 Task: Search for a stay in Nanyang, China from June 1 to June 4 for 1 guest with a price range of ₹6000 to ₹16000.
Action: Mouse moved to (436, 92)
Screenshot: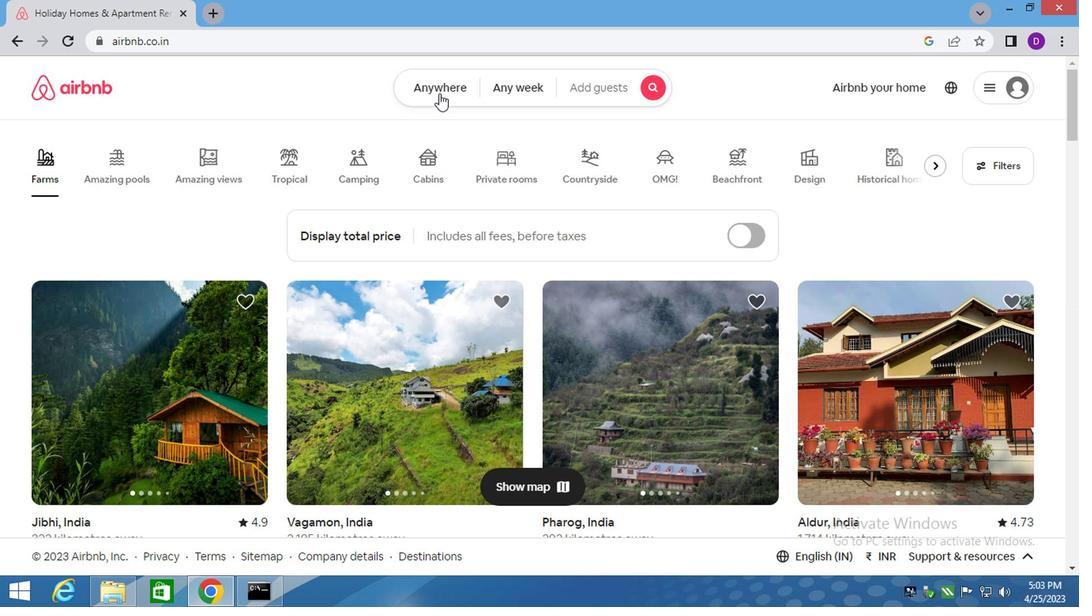 
Action: Mouse pressed left at (436, 92)
Screenshot: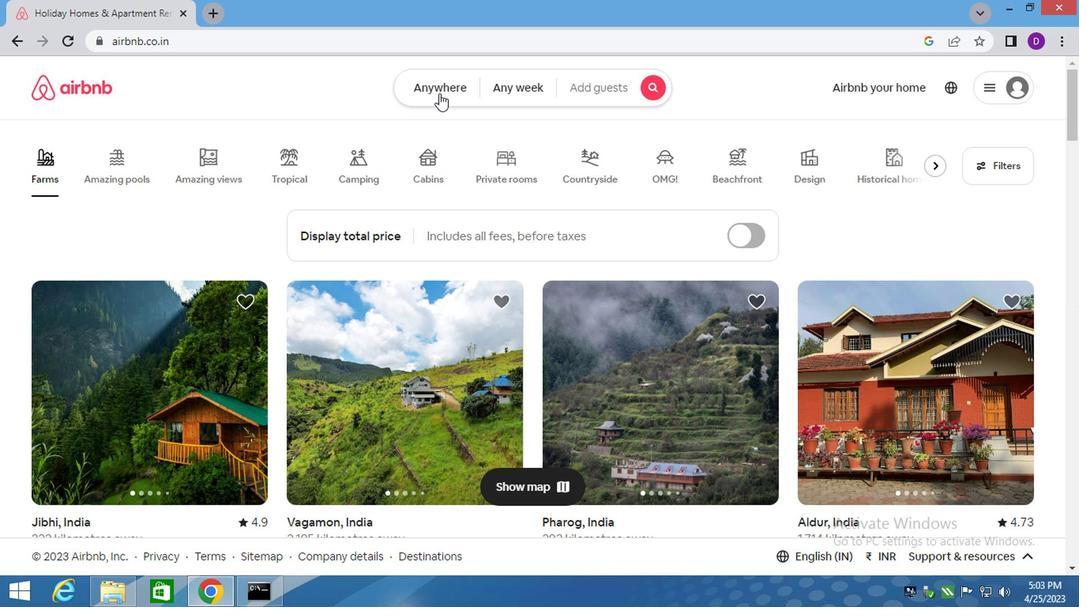 
Action: Mouse moved to (372, 146)
Screenshot: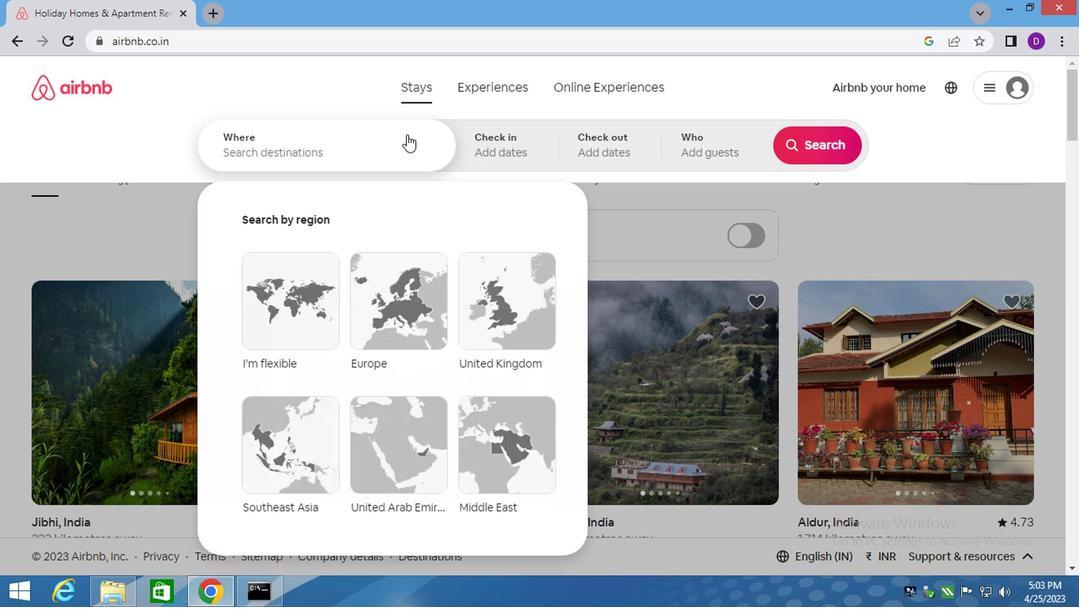 
Action: Mouse pressed left at (372, 146)
Screenshot: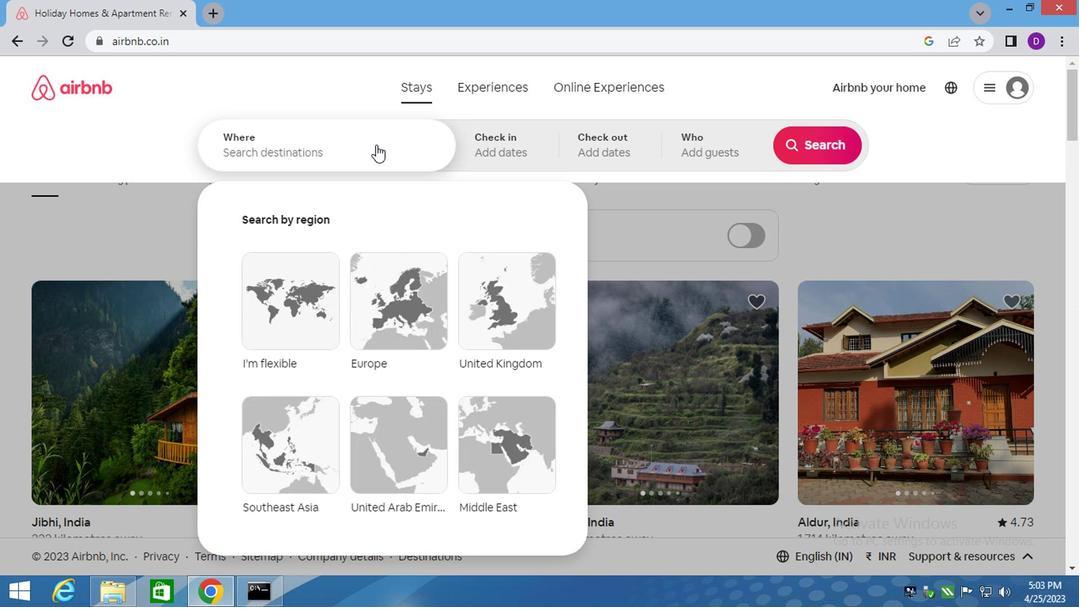 
Action: Mouse moved to (285, 156)
Screenshot: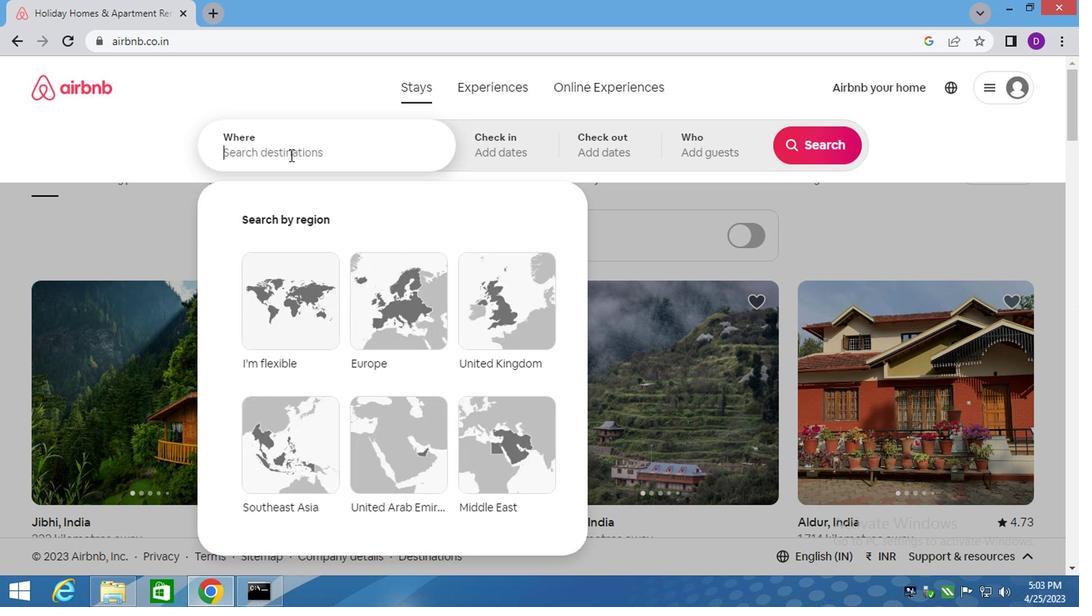 
Action: Key pressed <Key.shift>NAM<Key.backspace>NYANG,<Key.space><Key.shift>CHINA<Key.enter>
Screenshot: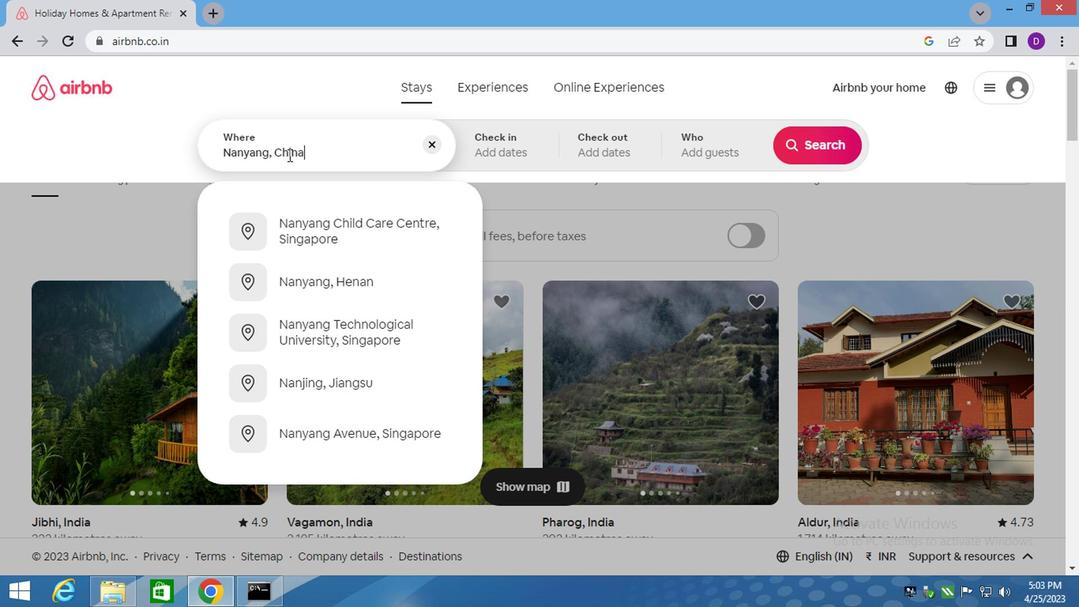 
Action: Mouse moved to (795, 268)
Screenshot: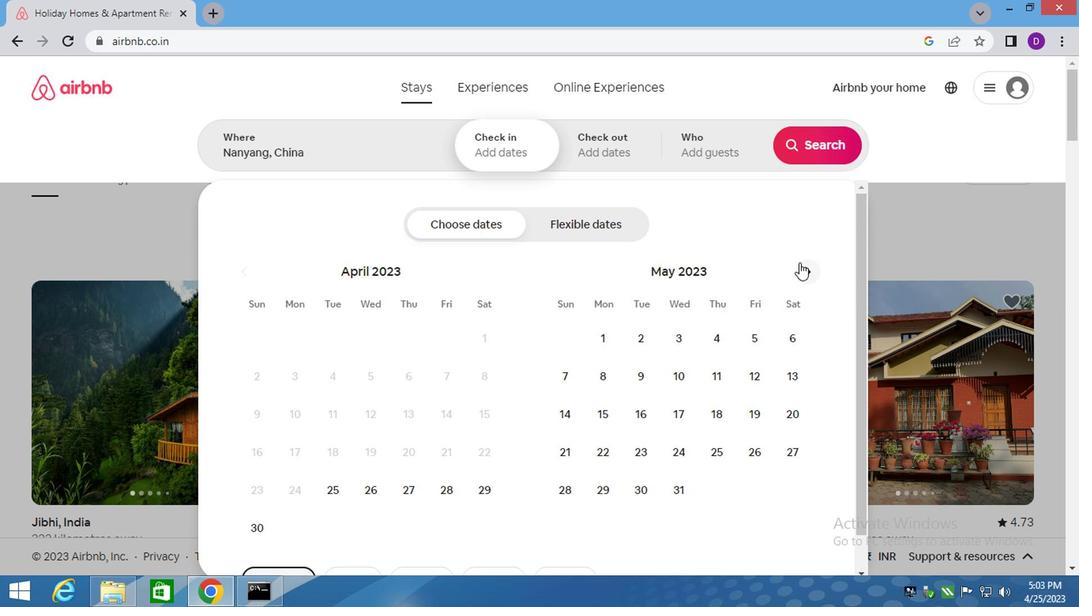 
Action: Mouse pressed left at (795, 268)
Screenshot: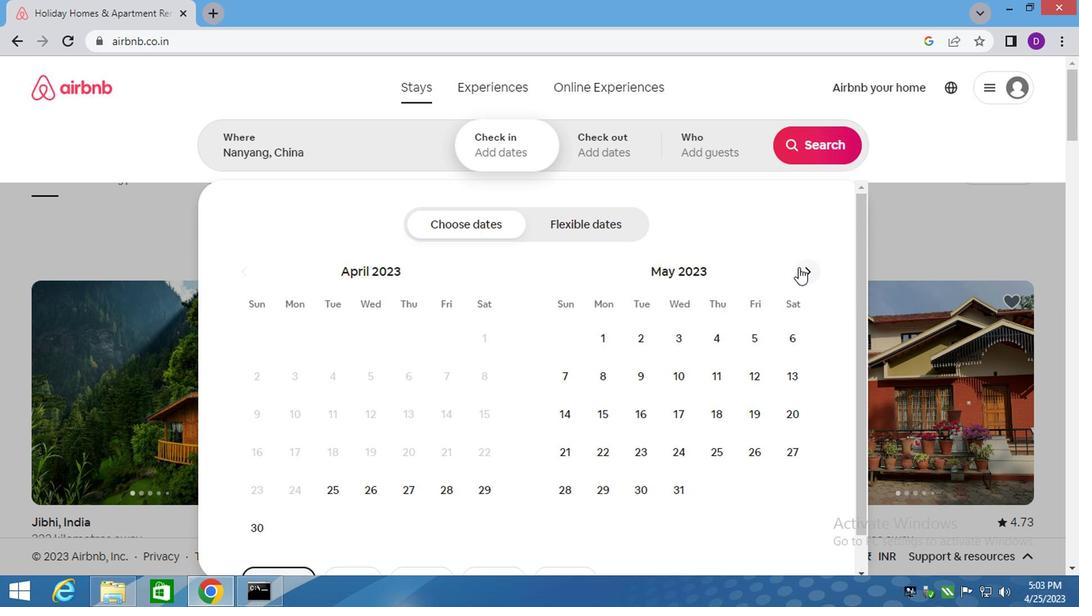 
Action: Mouse moved to (806, 277)
Screenshot: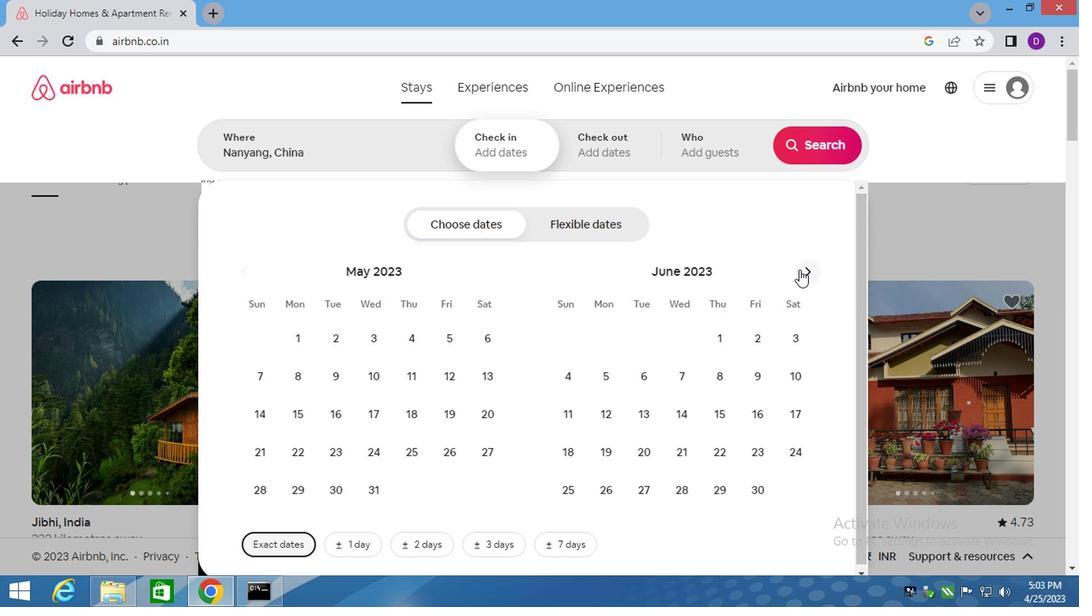 
Action: Mouse pressed left at (806, 277)
Screenshot: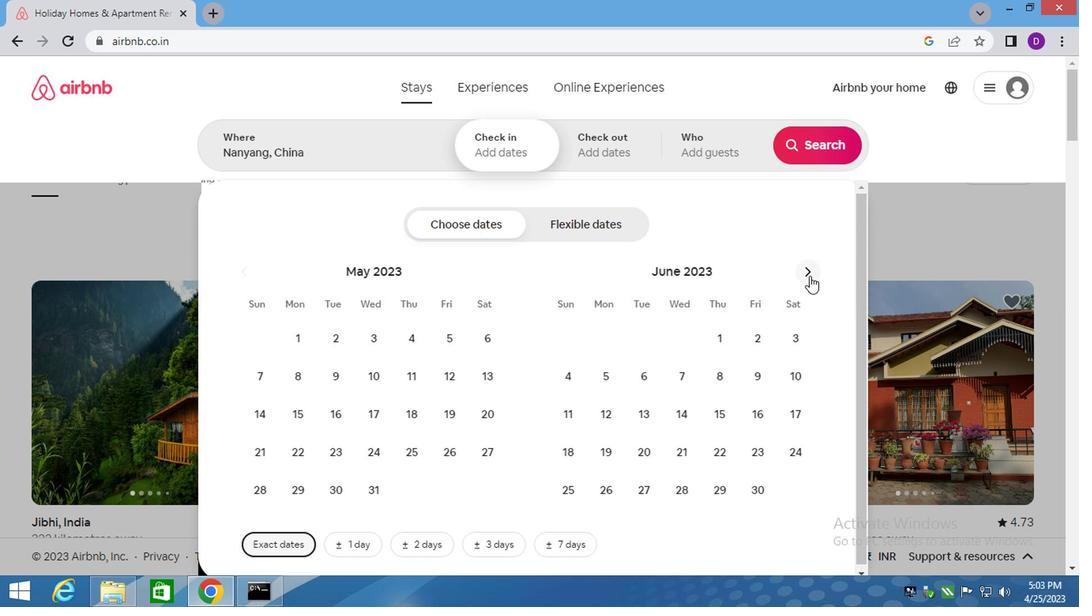 
Action: Mouse moved to (399, 353)
Screenshot: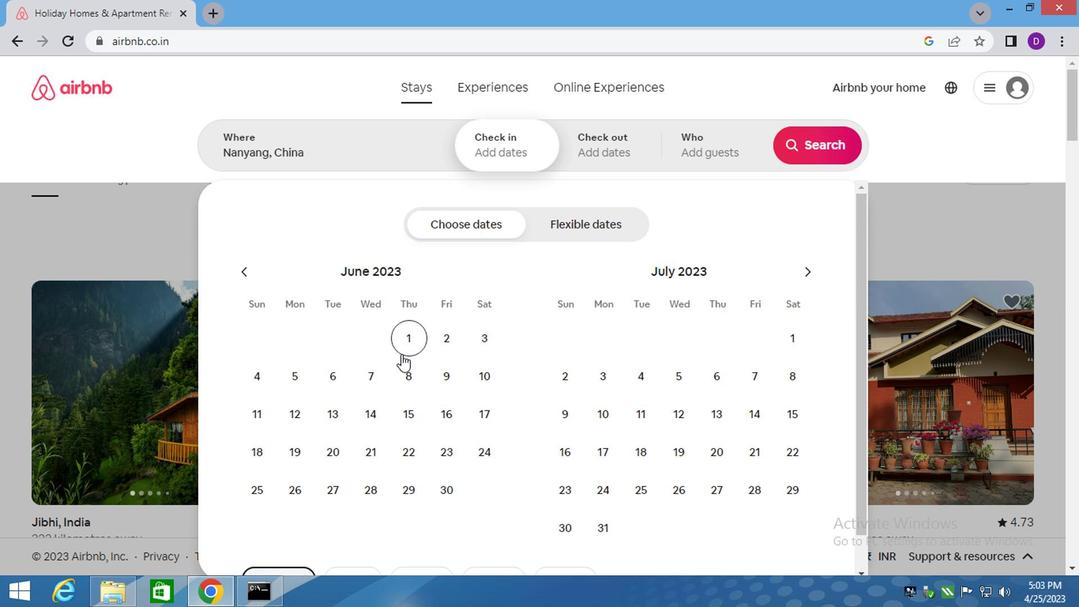 
Action: Mouse pressed left at (399, 353)
Screenshot: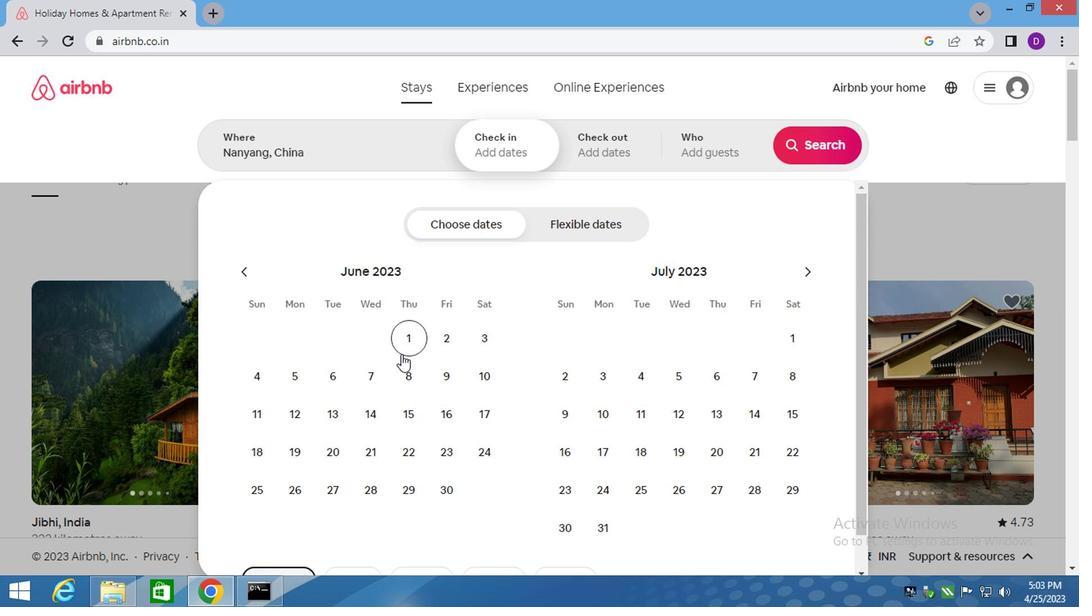 
Action: Mouse moved to (251, 372)
Screenshot: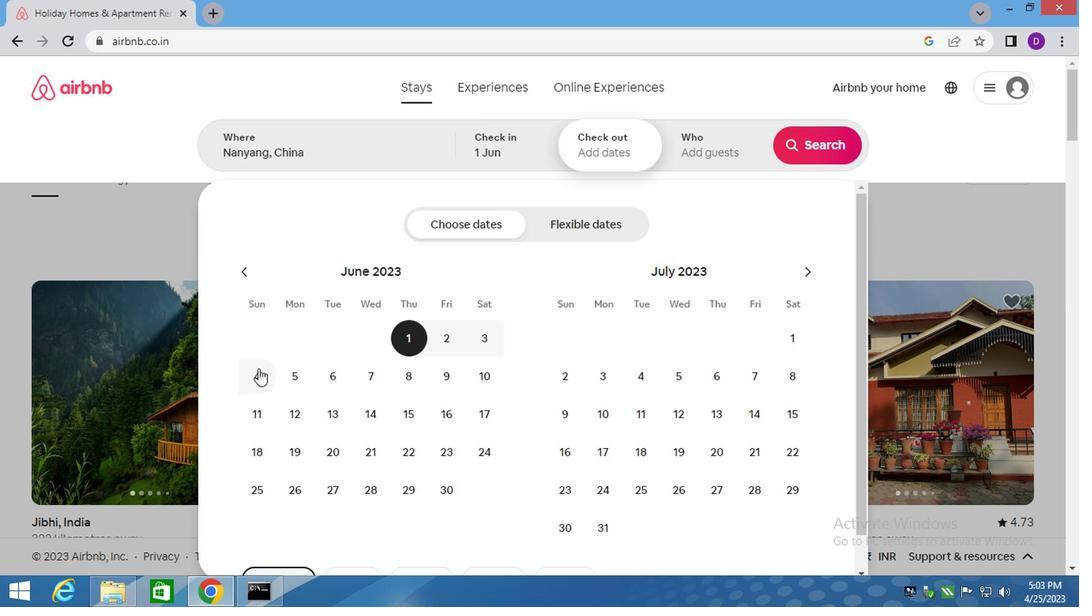 
Action: Mouse pressed left at (251, 372)
Screenshot: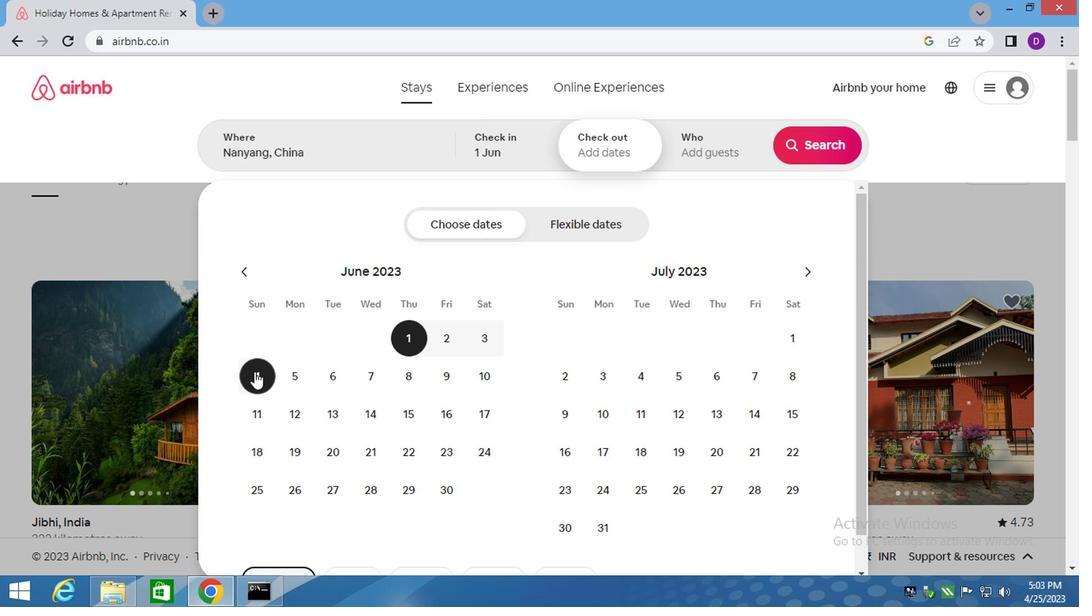 
Action: Mouse moved to (691, 160)
Screenshot: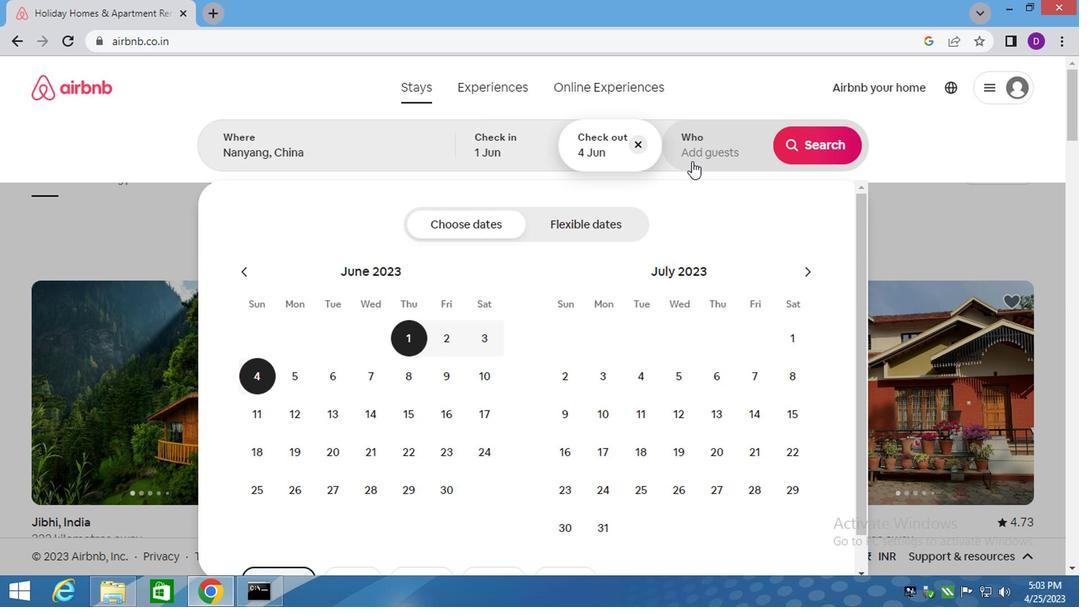 
Action: Mouse pressed left at (691, 160)
Screenshot: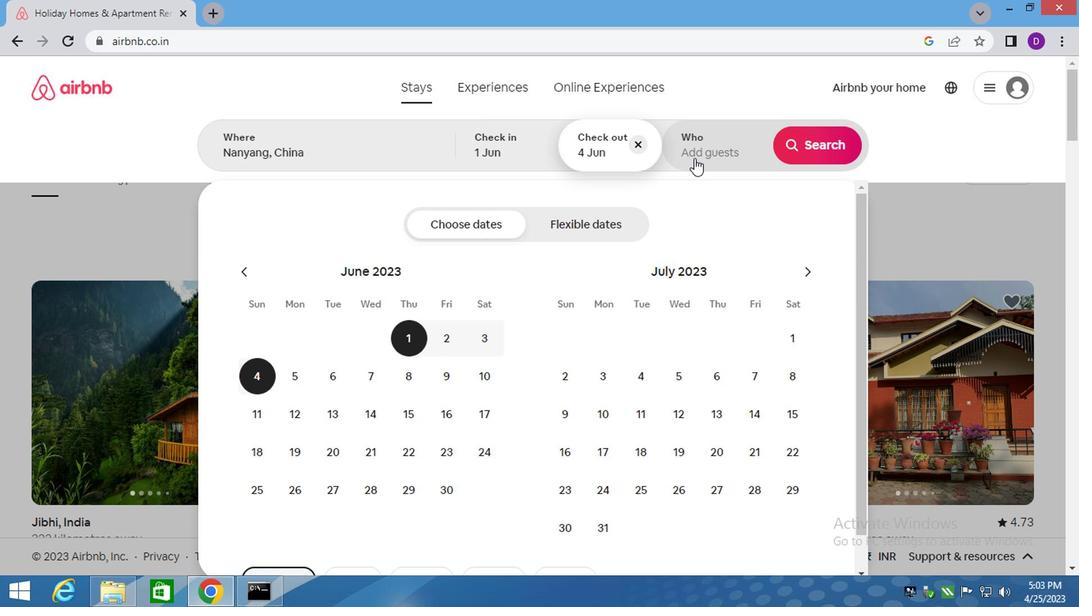 
Action: Mouse moved to (816, 233)
Screenshot: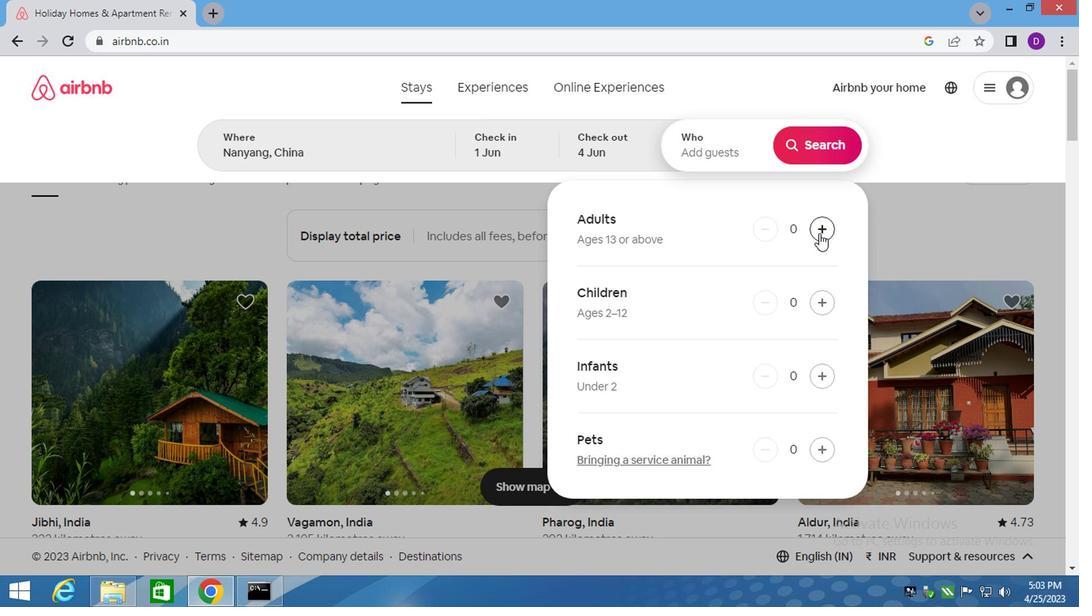 
Action: Mouse pressed left at (816, 233)
Screenshot: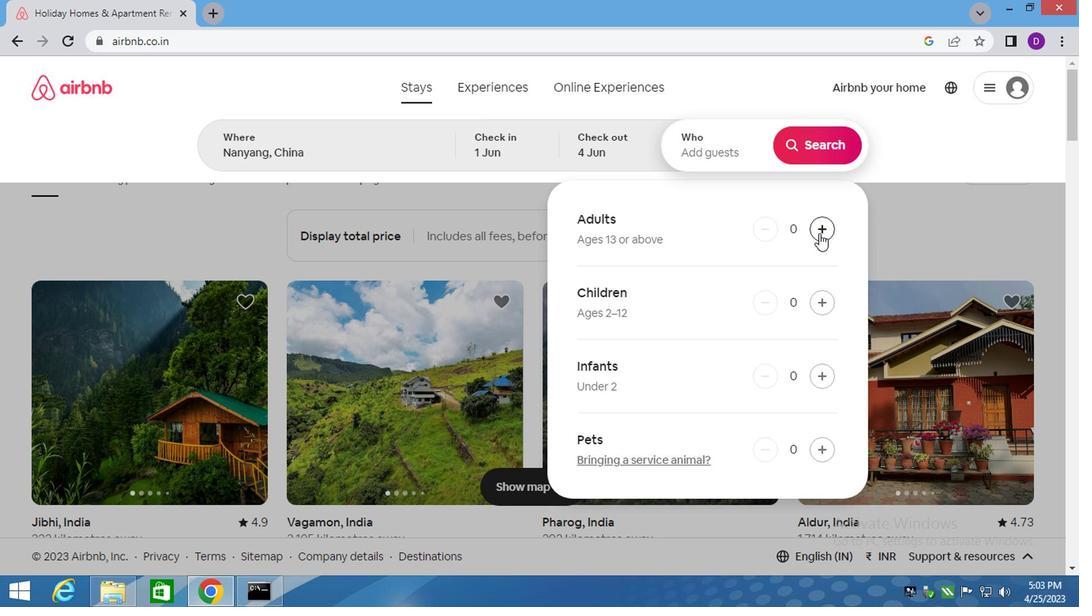 
Action: Mouse moved to (820, 154)
Screenshot: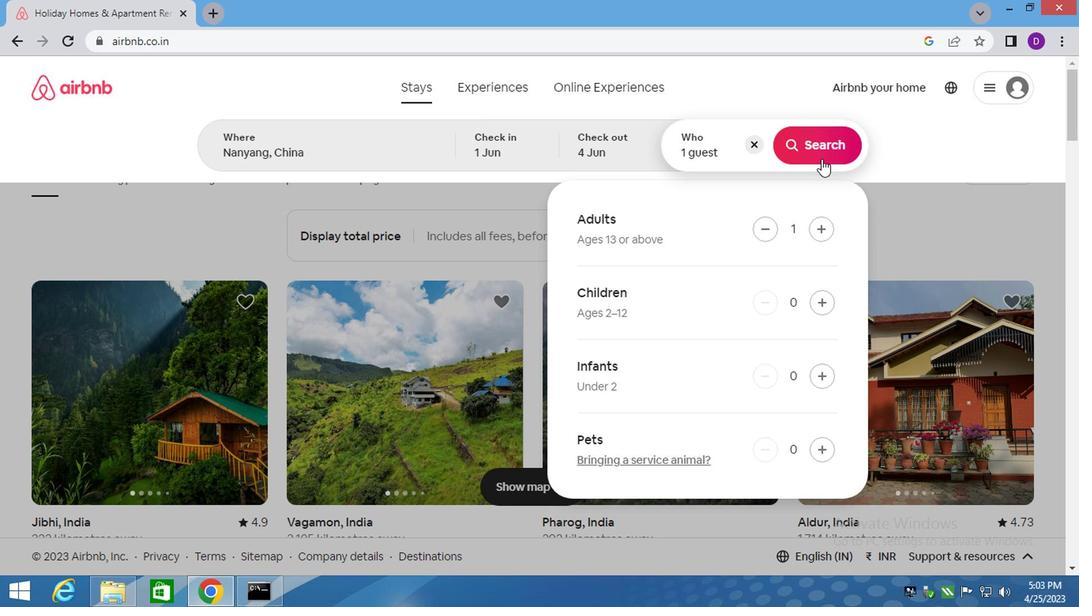 
Action: Mouse pressed left at (820, 154)
Screenshot: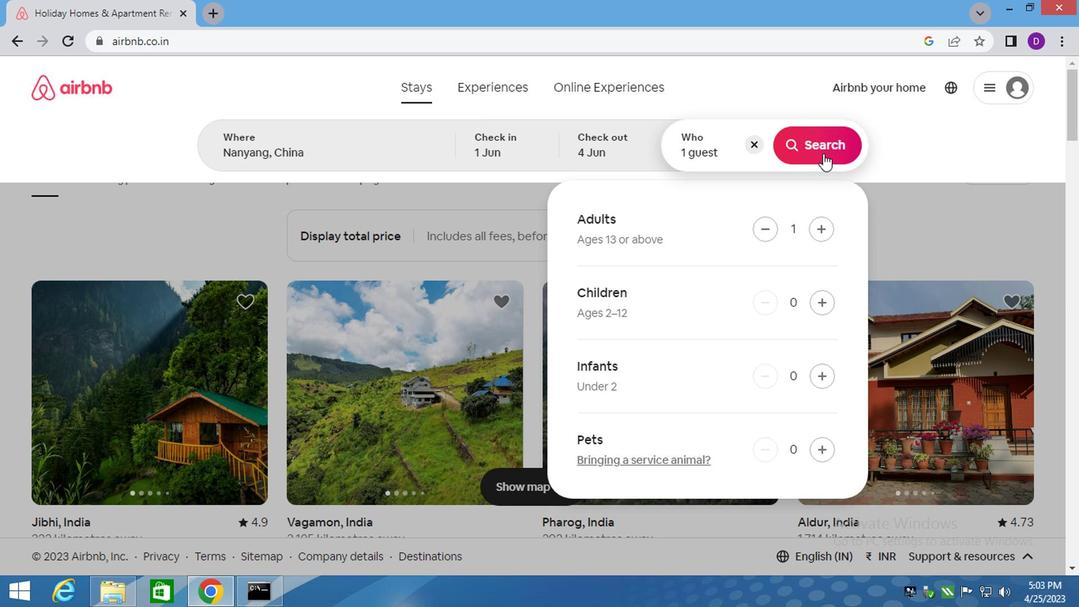 
Action: Mouse moved to (1019, 161)
Screenshot: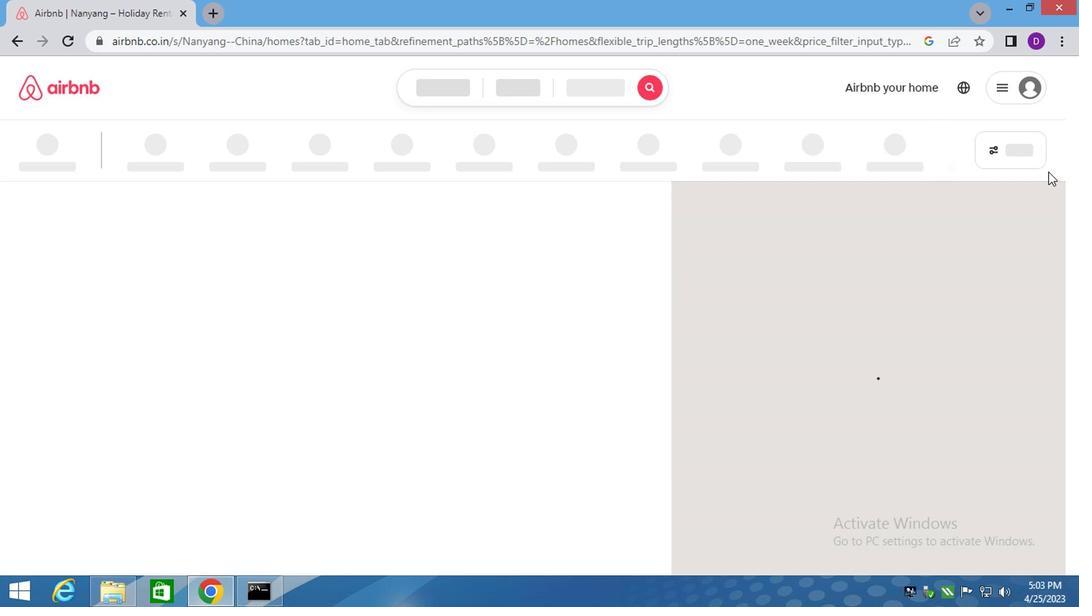 
Action: Mouse pressed left at (1019, 161)
Screenshot: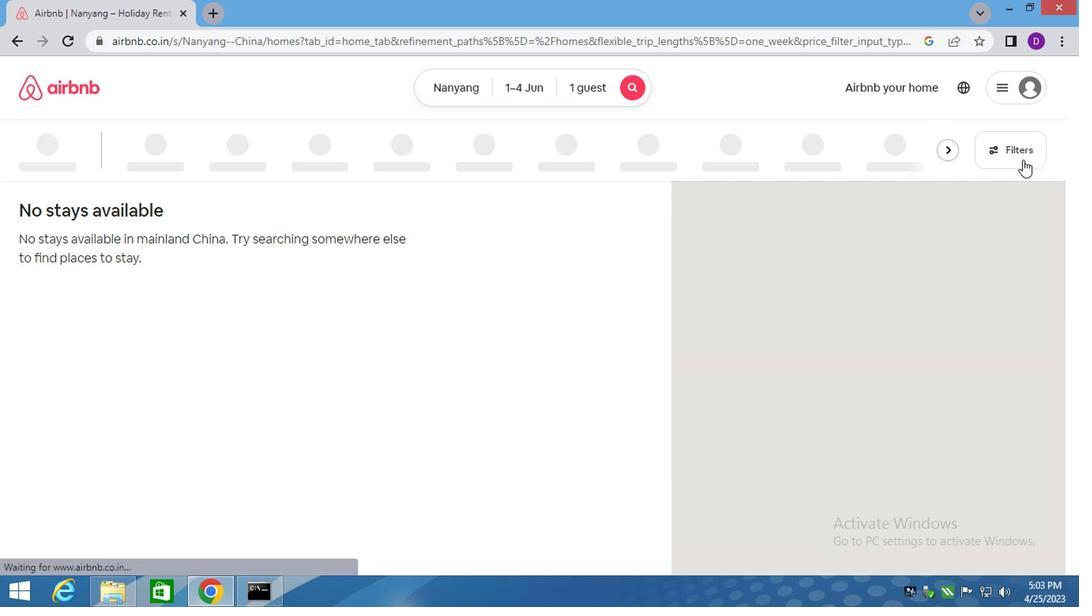 
Action: Mouse moved to (350, 251)
Screenshot: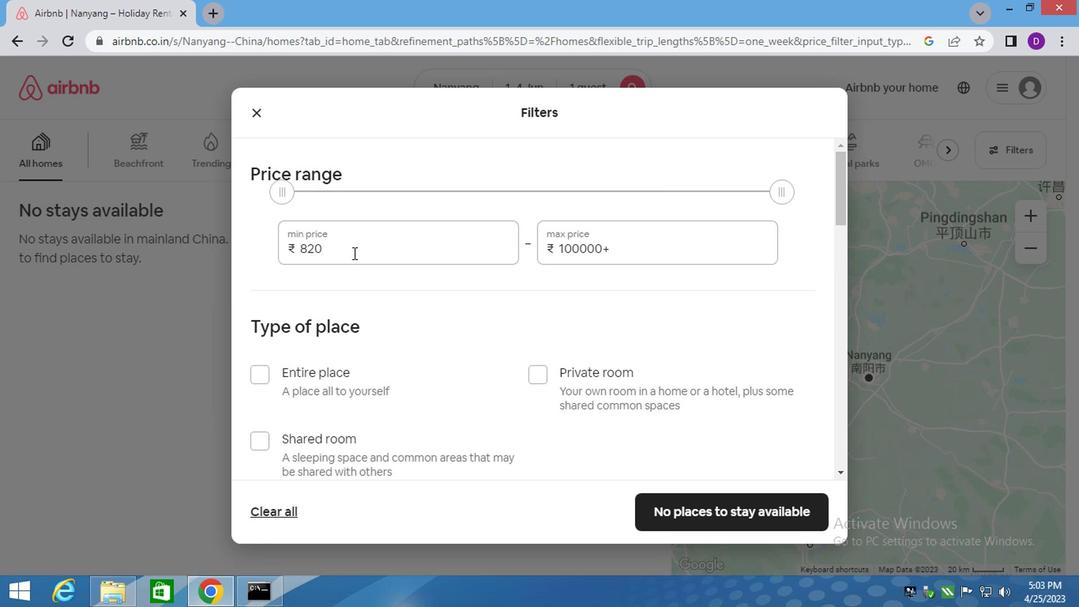 
Action: Mouse pressed left at (350, 251)
Screenshot: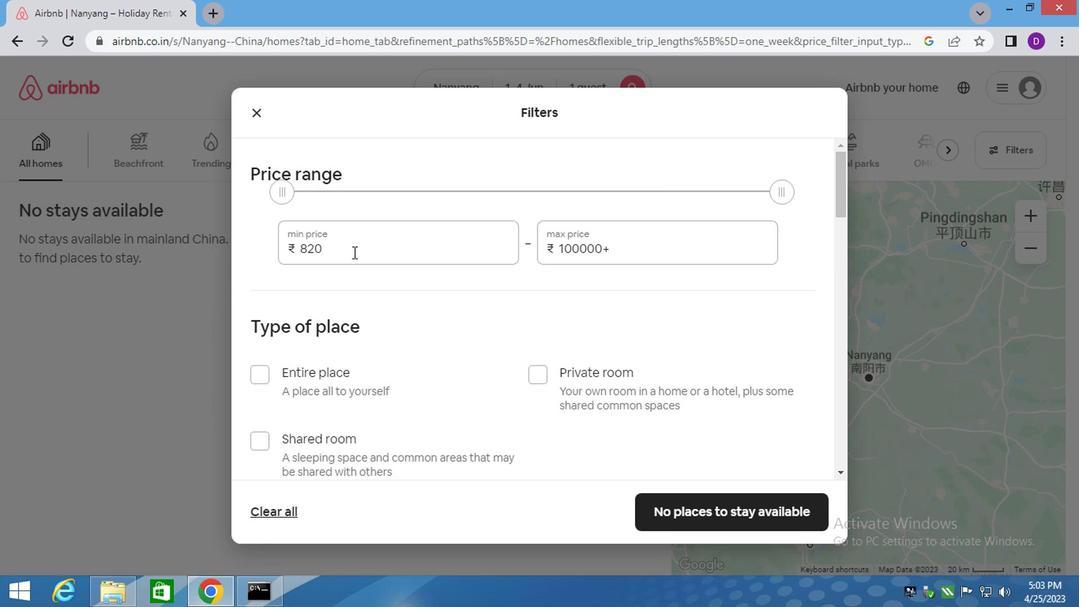
Action: Mouse pressed left at (350, 251)
Screenshot: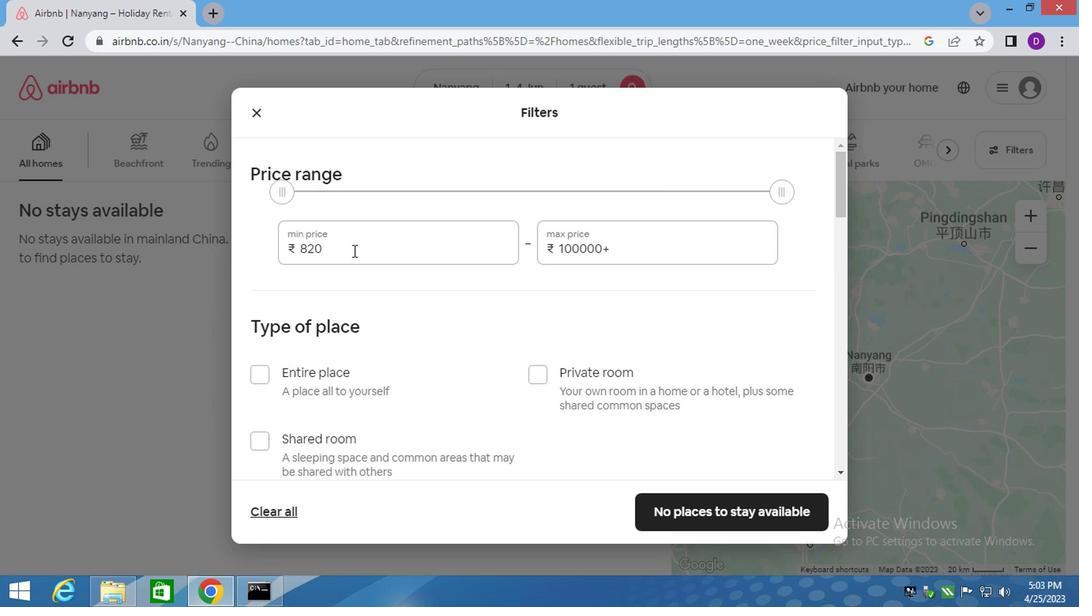 
Action: Mouse moved to (350, 251)
Screenshot: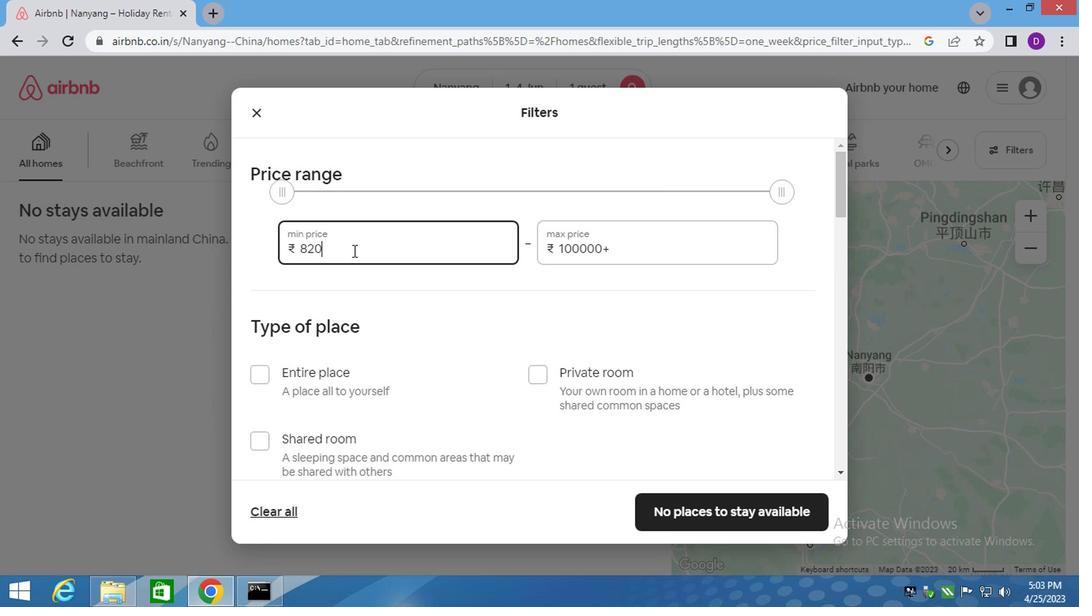 
Action: Key pressed 6
Screenshot: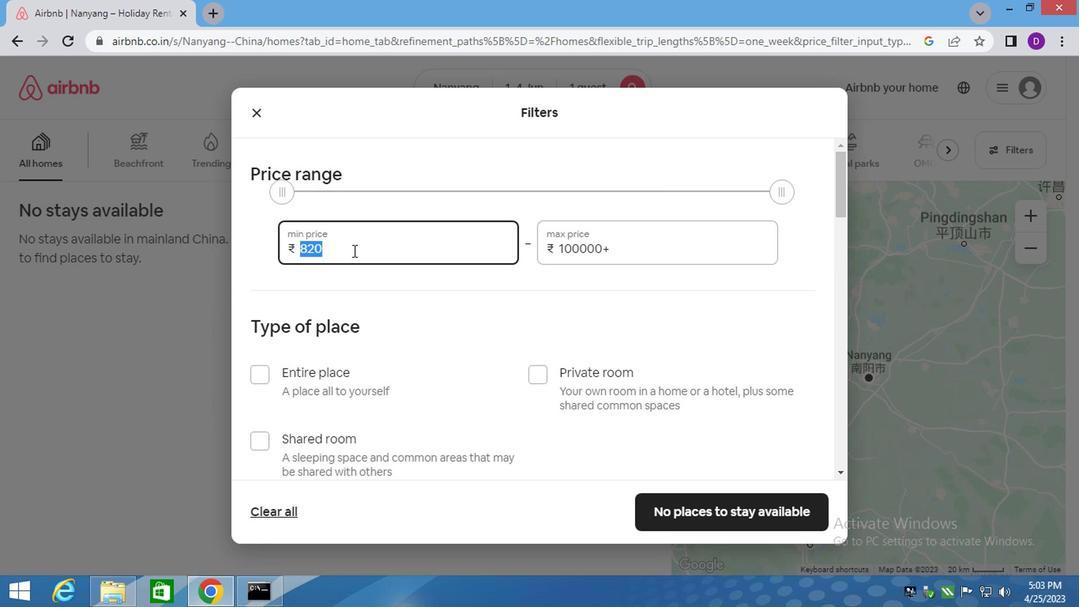 
Action: Mouse moved to (413, 268)
Screenshot: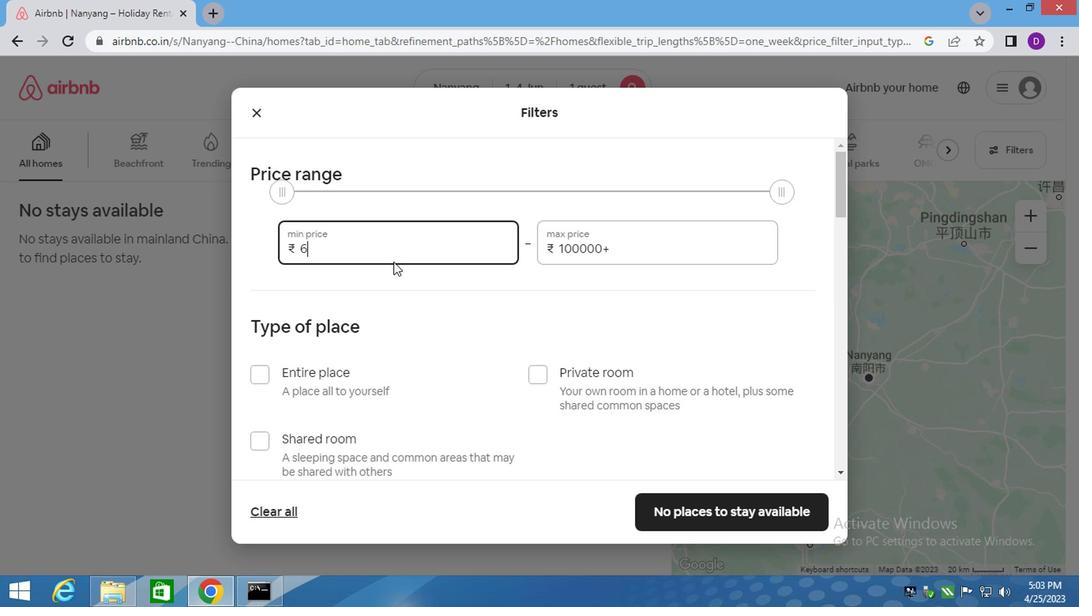 
Action: Key pressed 0
Screenshot: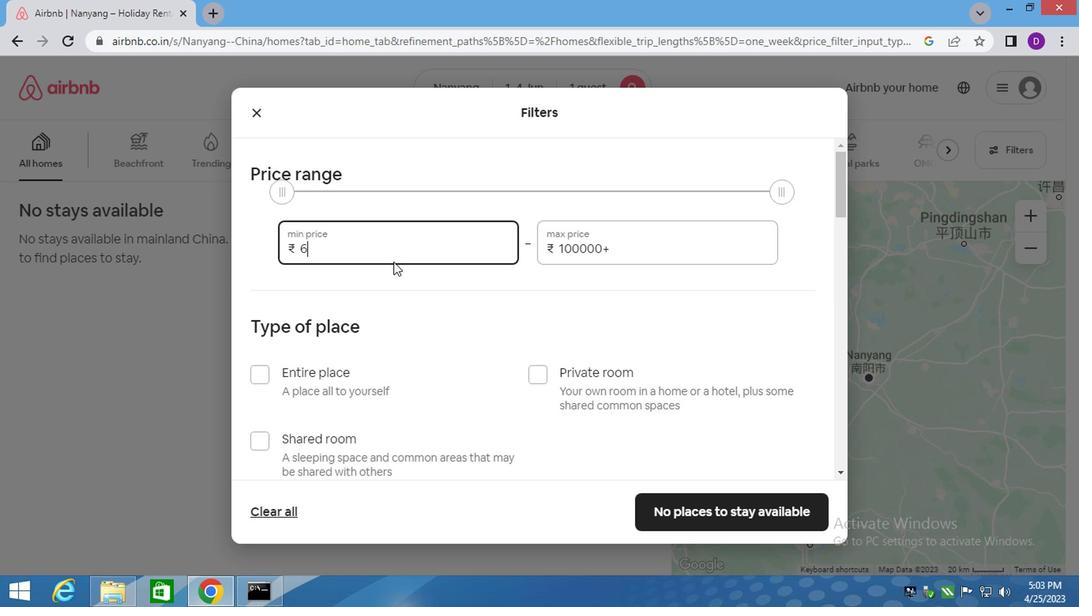 
Action: Mouse moved to (475, 267)
Screenshot: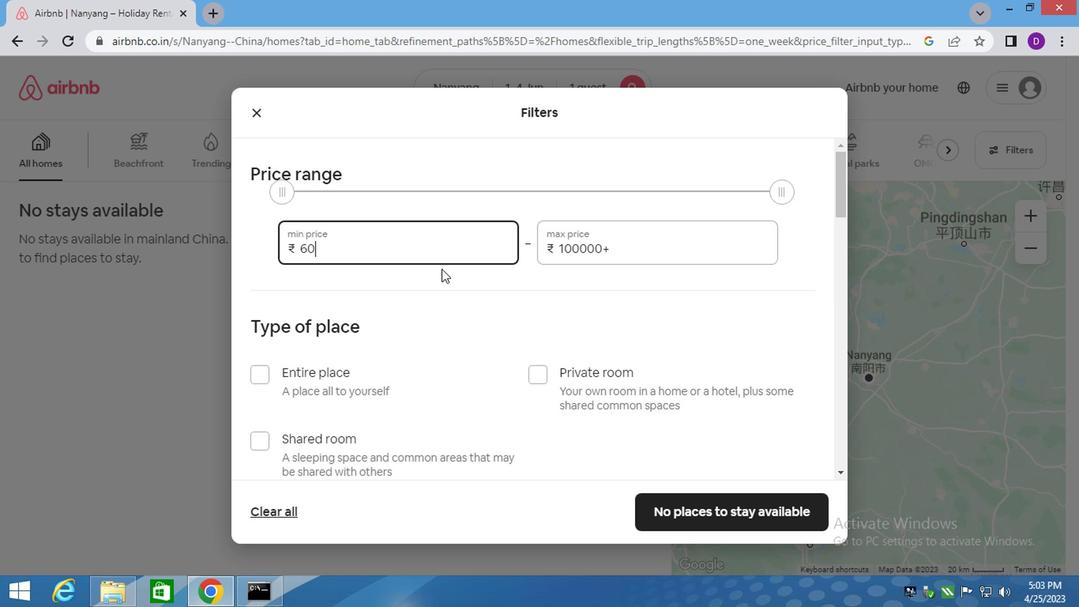 
Action: Key pressed 0
Screenshot: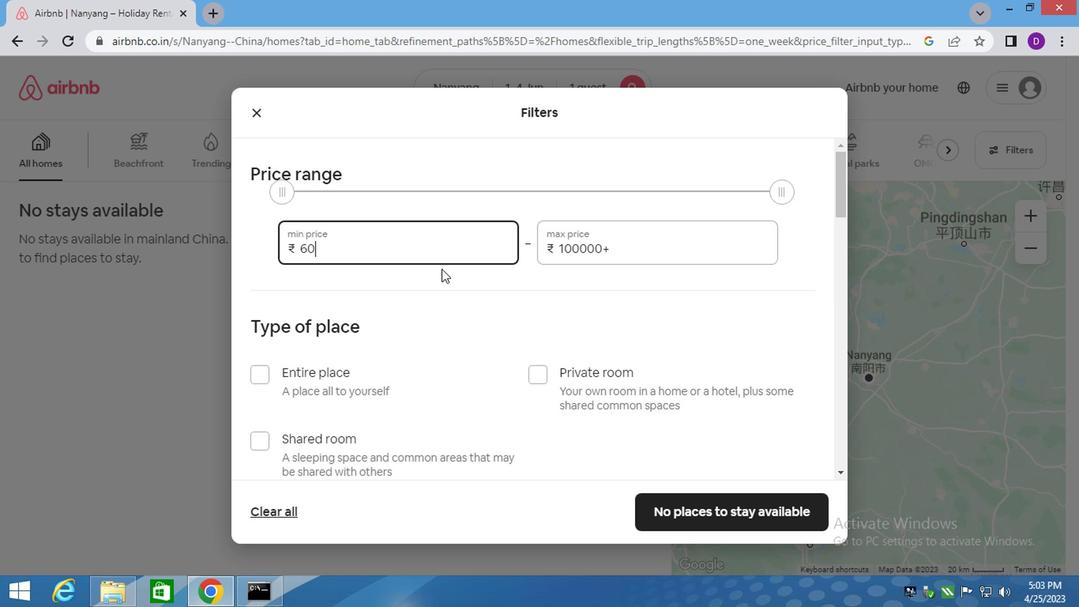 
Action: Mouse moved to (563, 251)
Screenshot: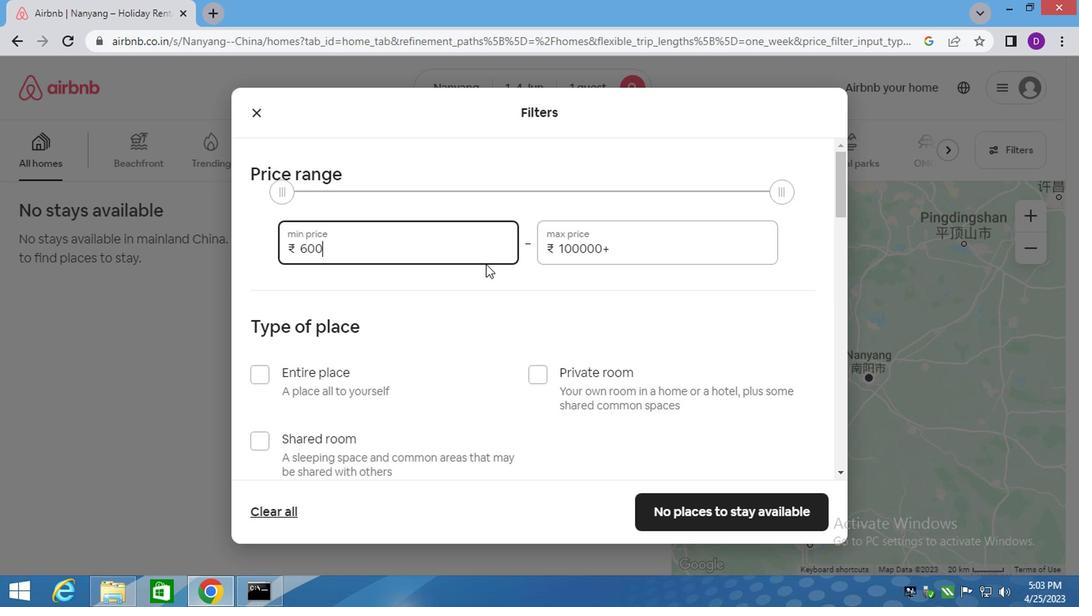 
Action: Key pressed 0
Screenshot: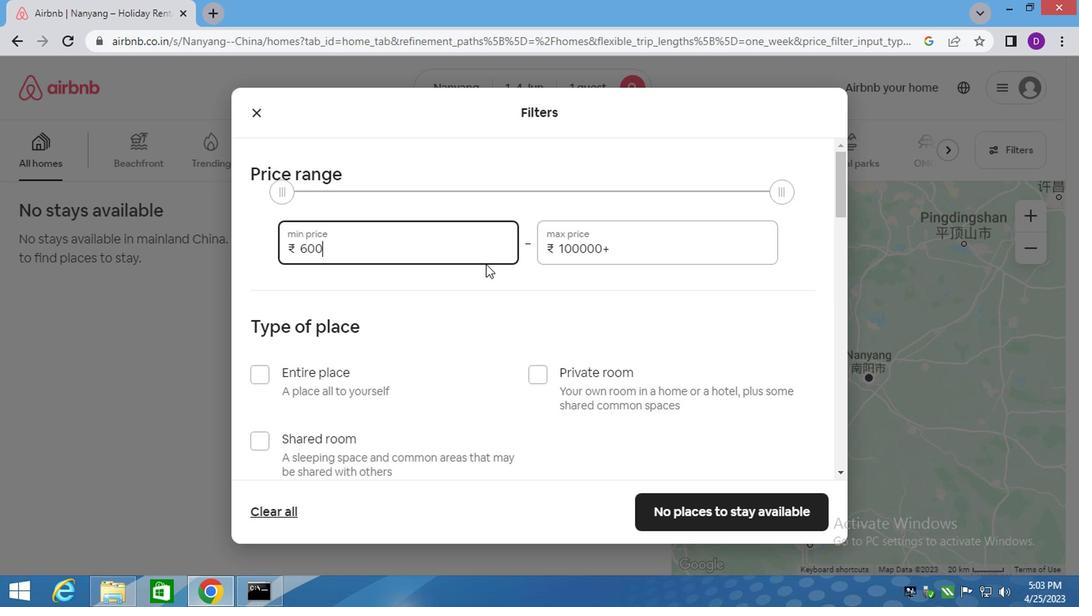 
Action: Mouse moved to (586, 247)
Screenshot: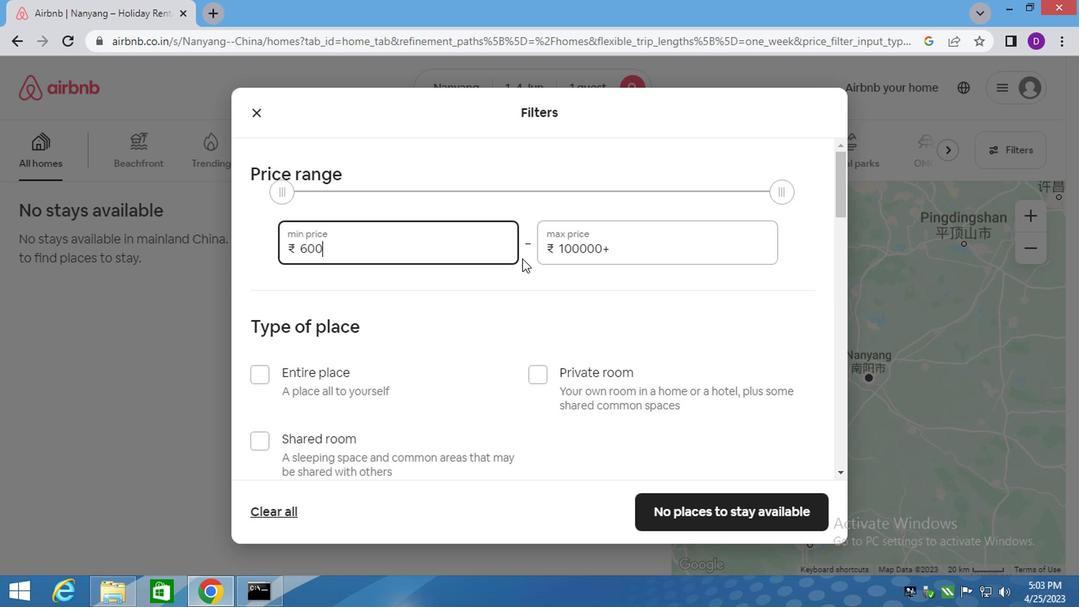 
Action: Mouse pressed left at (586, 247)
Screenshot: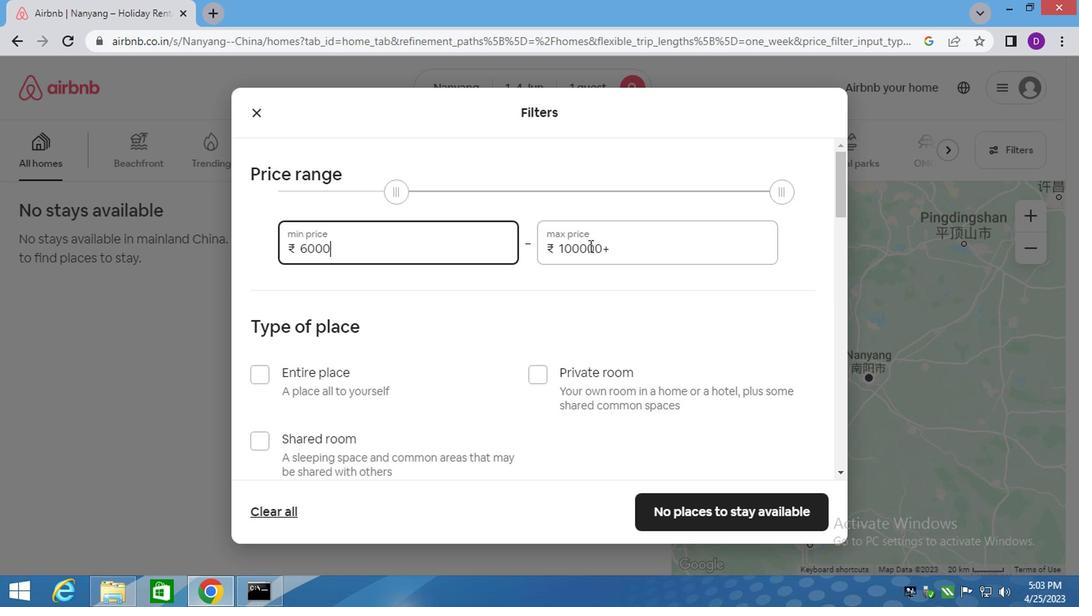 
Action: Mouse pressed left at (586, 247)
Screenshot: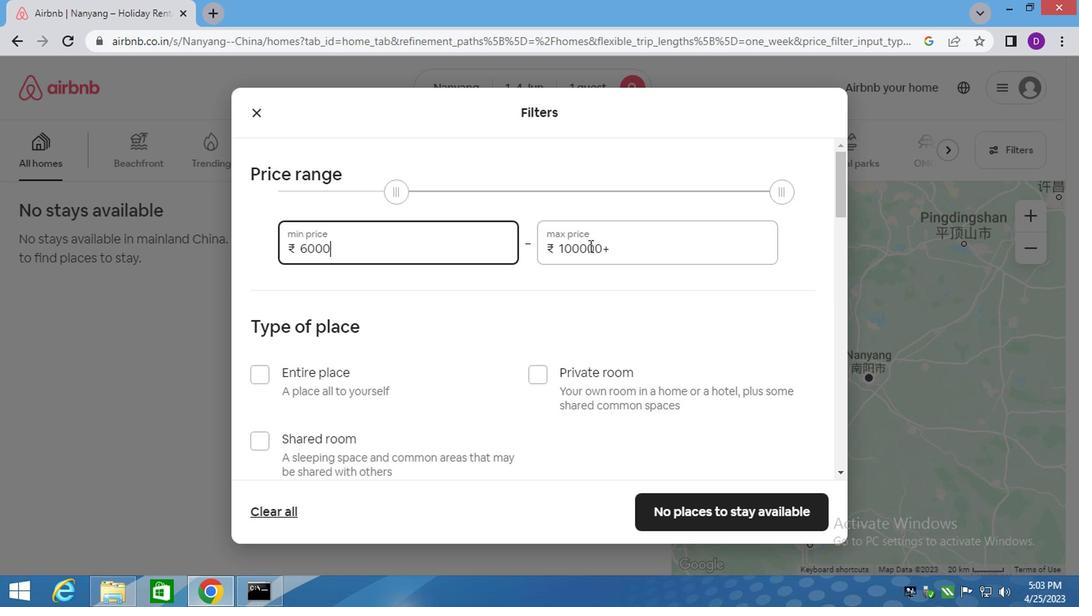 
Action: Mouse pressed left at (586, 247)
Screenshot: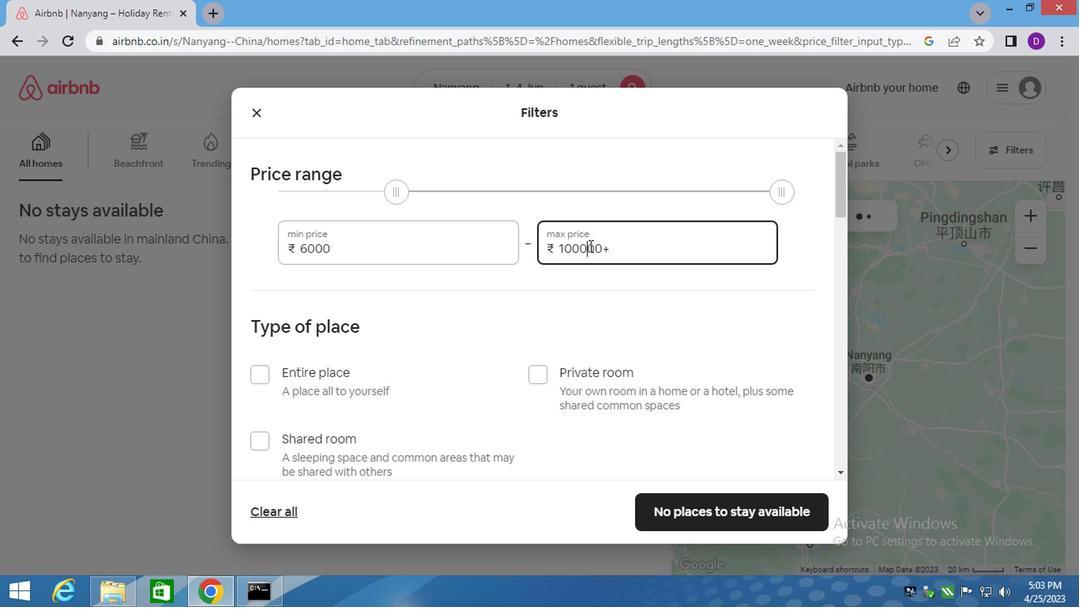 
Action: Key pressed 1
Screenshot: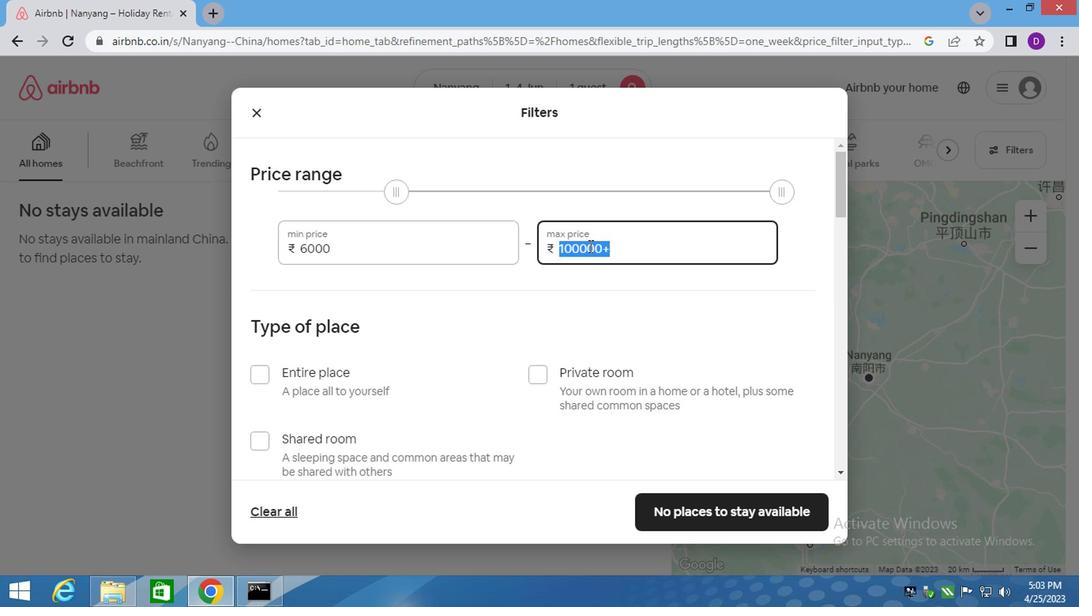 
Action: Mouse moved to (567, 268)
Screenshot: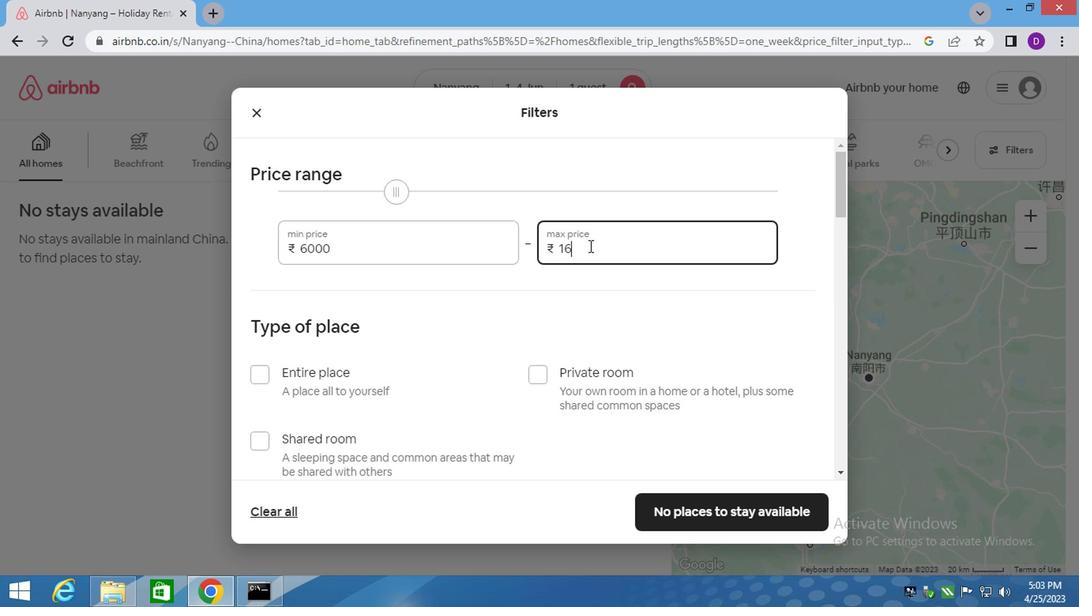 
Action: Key pressed 0
Screenshot: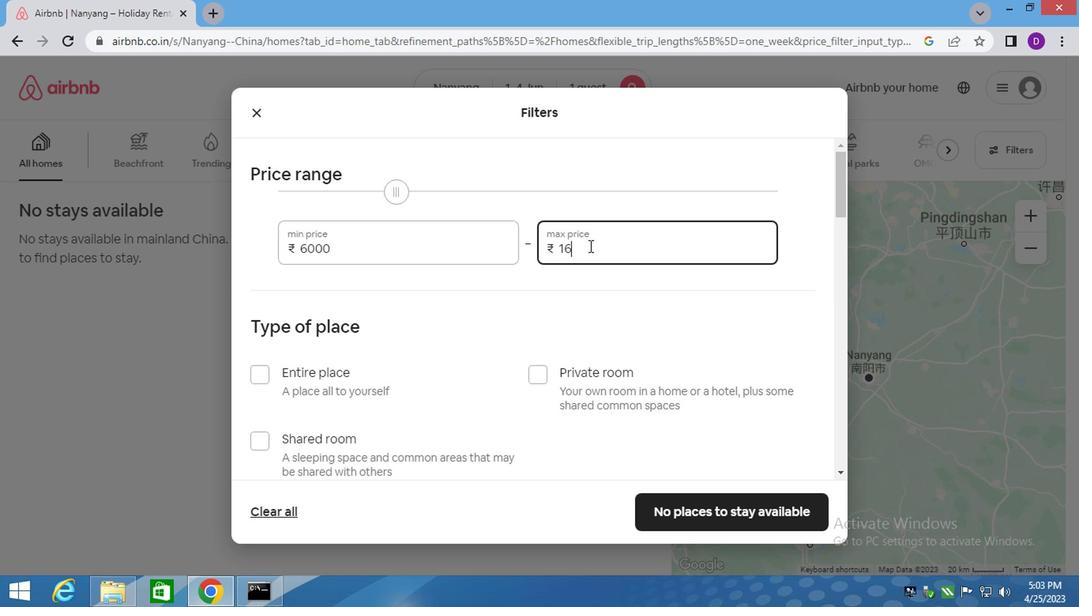 
Action: Mouse moved to (446, 346)
Screenshot: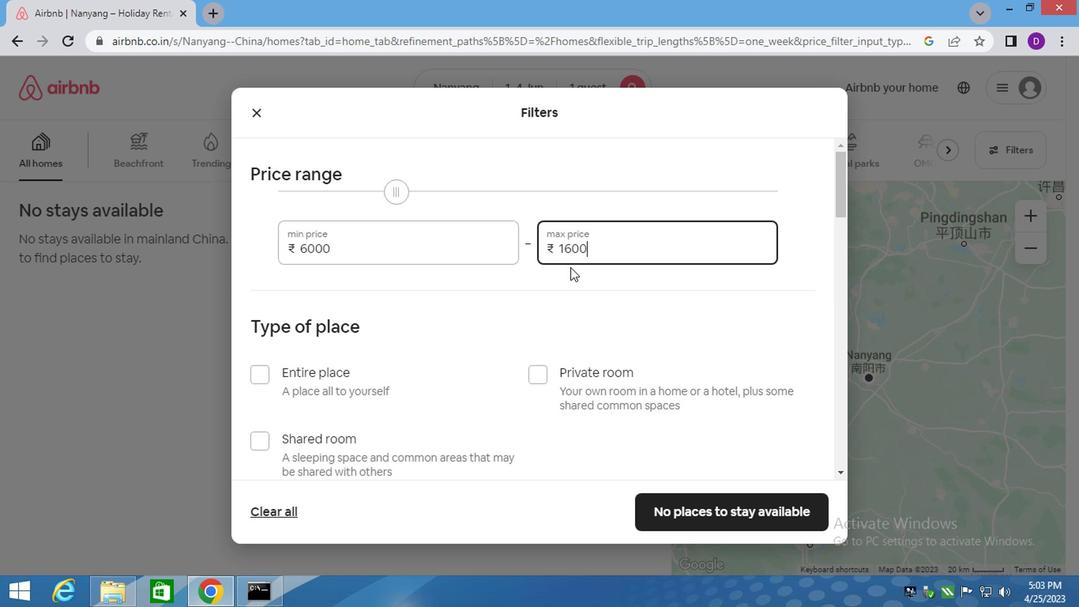 
Action: Key pressed 0
Screenshot: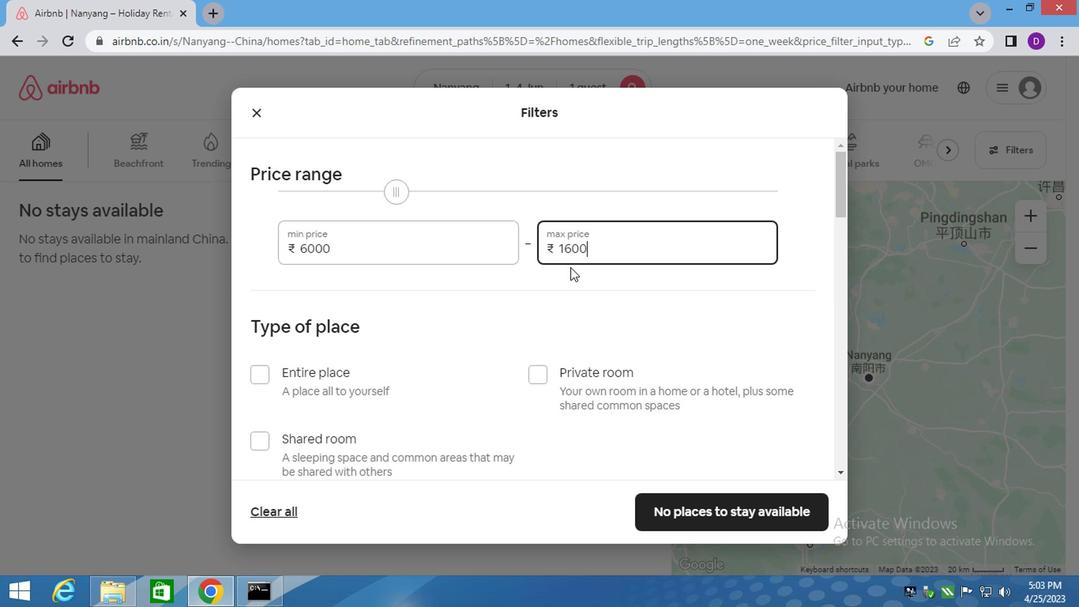 
Action: Mouse moved to (371, 409)
Screenshot: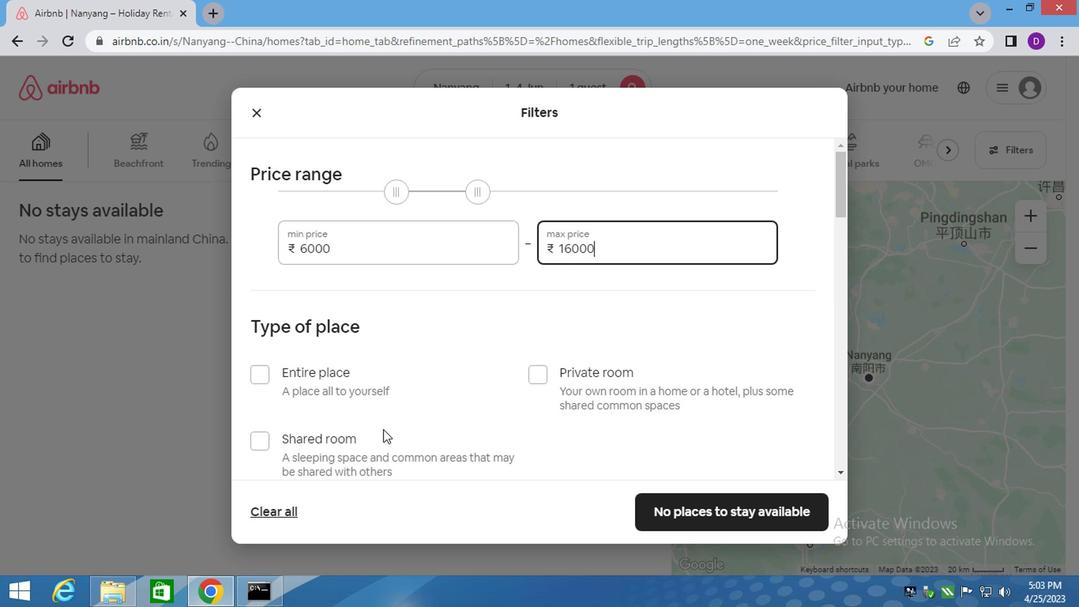 
Action: Mouse scrolled (371, 409) with delta (0, 0)
Screenshot: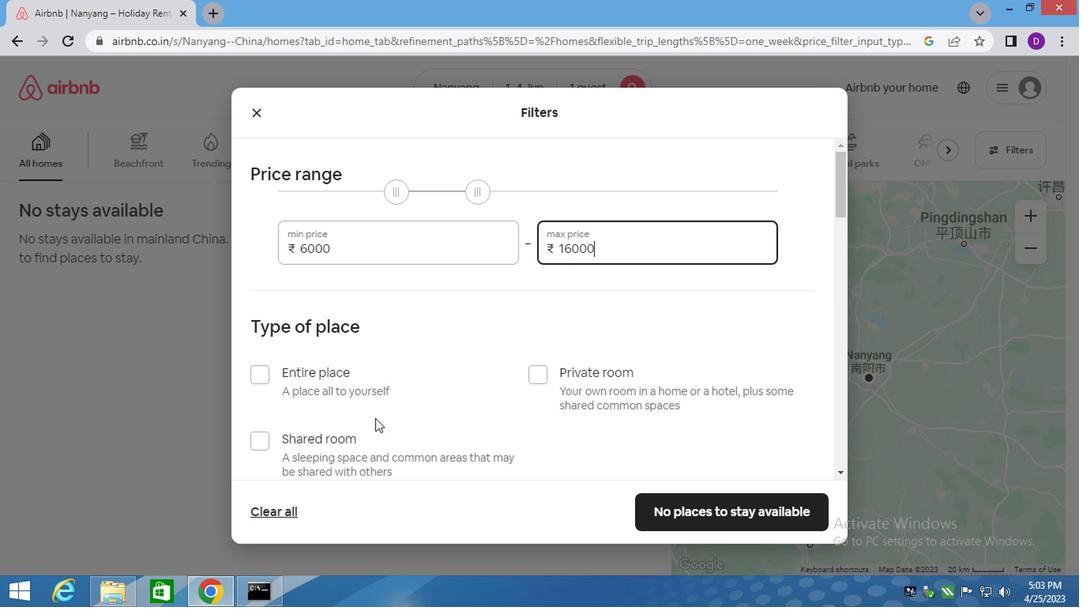 
Action: Mouse moved to (561, 314)
Screenshot: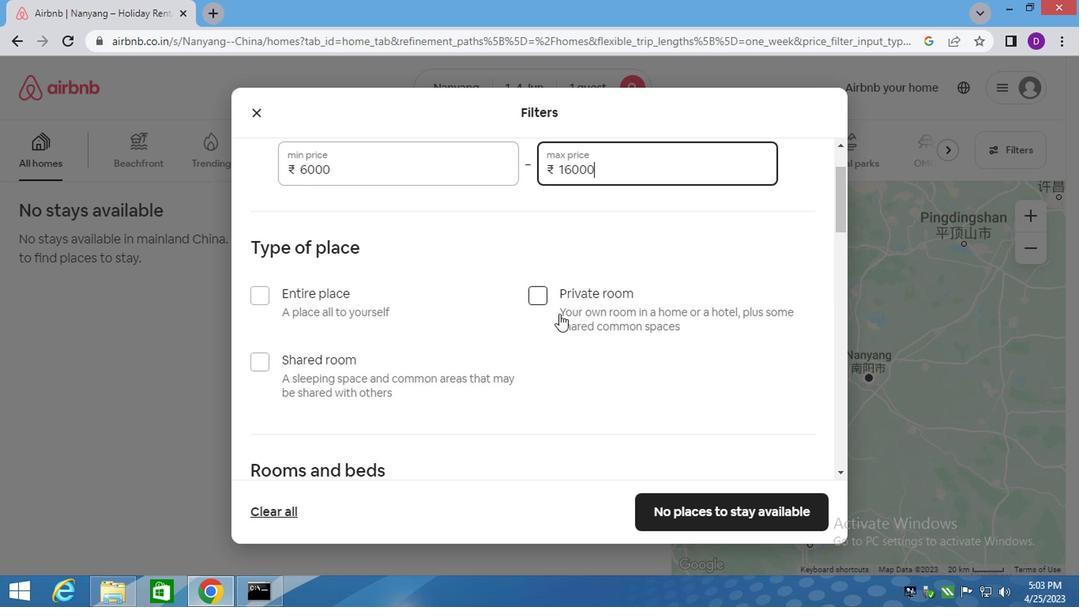 
Action: Mouse pressed left at (561, 314)
Screenshot: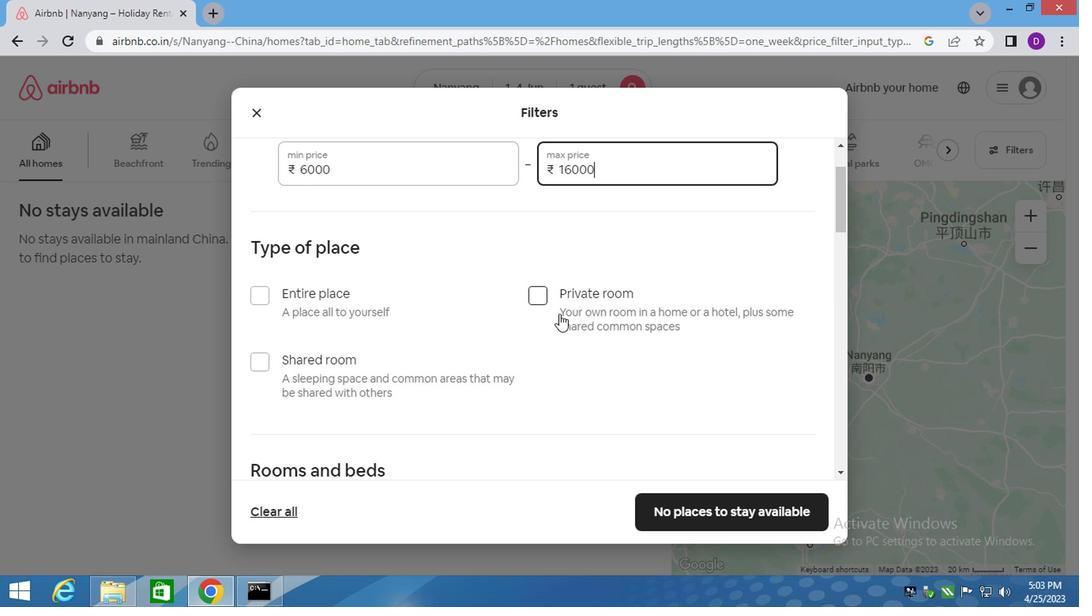 
Action: Mouse moved to (518, 380)
Screenshot: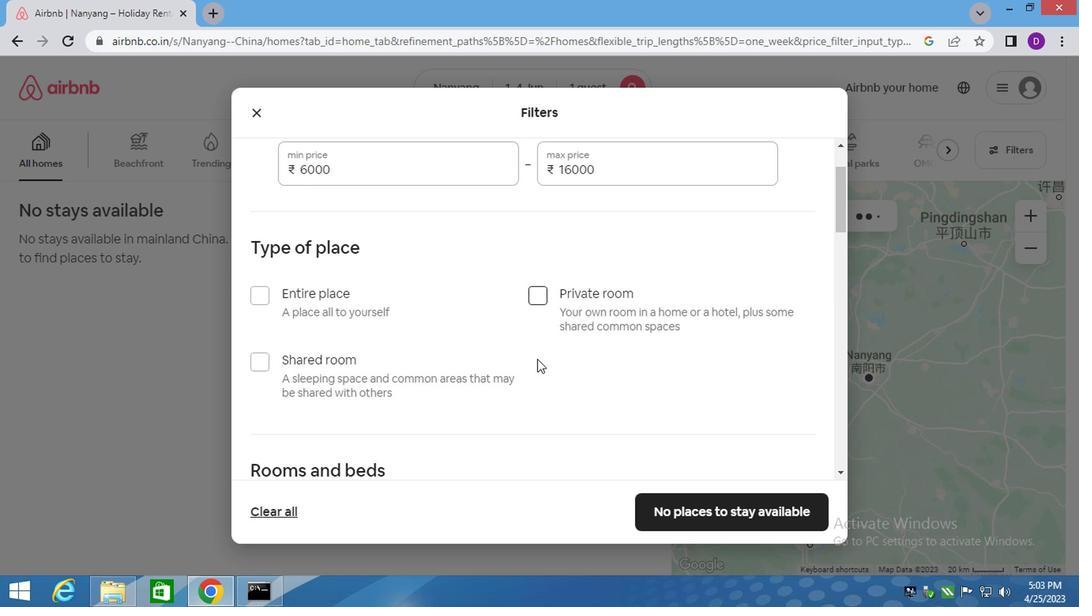 
Action: Mouse scrolled (521, 375) with delta (0, 0)
Screenshot: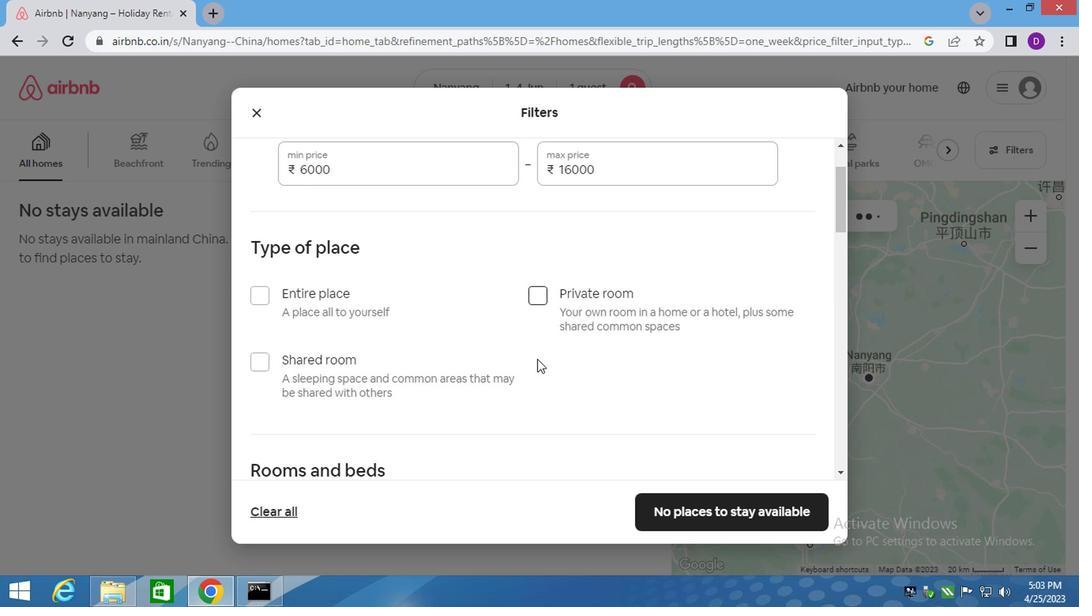 
Action: Mouse moved to (516, 383)
Screenshot: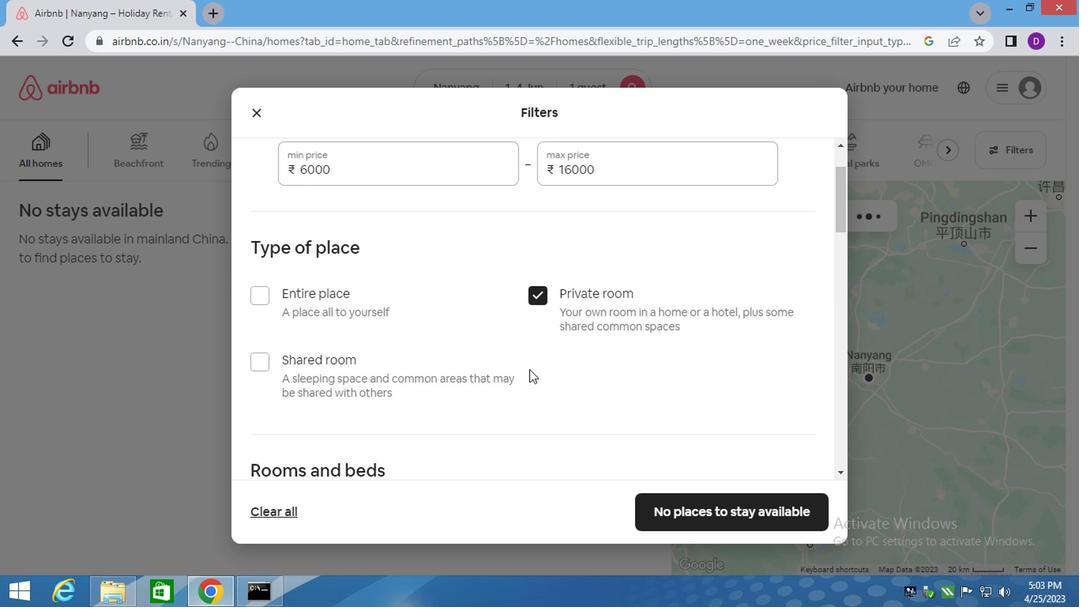 
Action: Mouse scrolled (516, 382) with delta (0, -1)
Screenshot: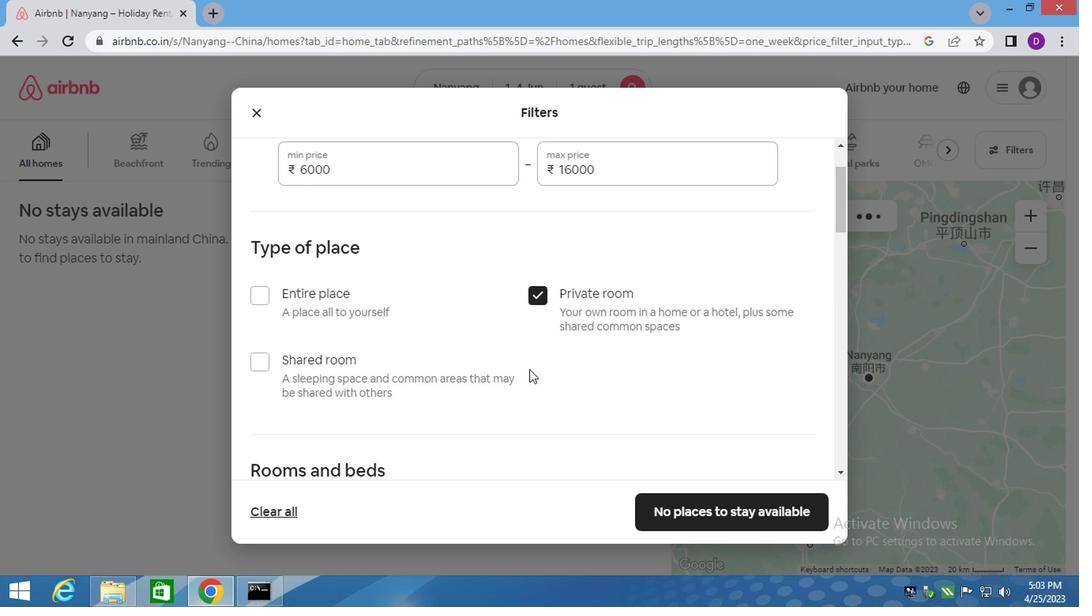 
Action: Mouse moved to (510, 386)
Screenshot: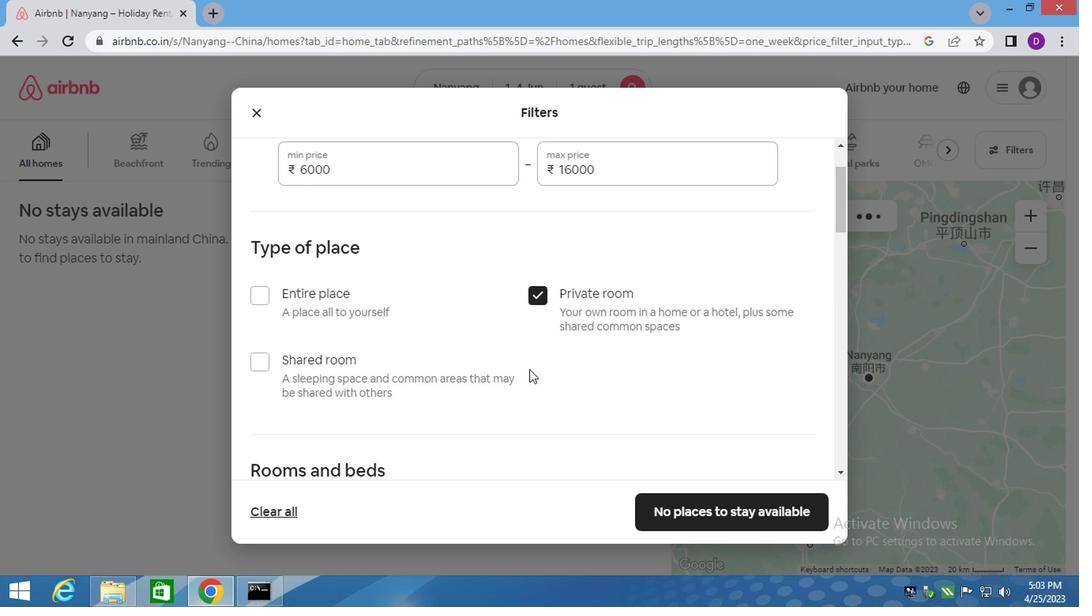 
Action: Mouse scrolled (511, 385) with delta (0, 0)
Screenshot: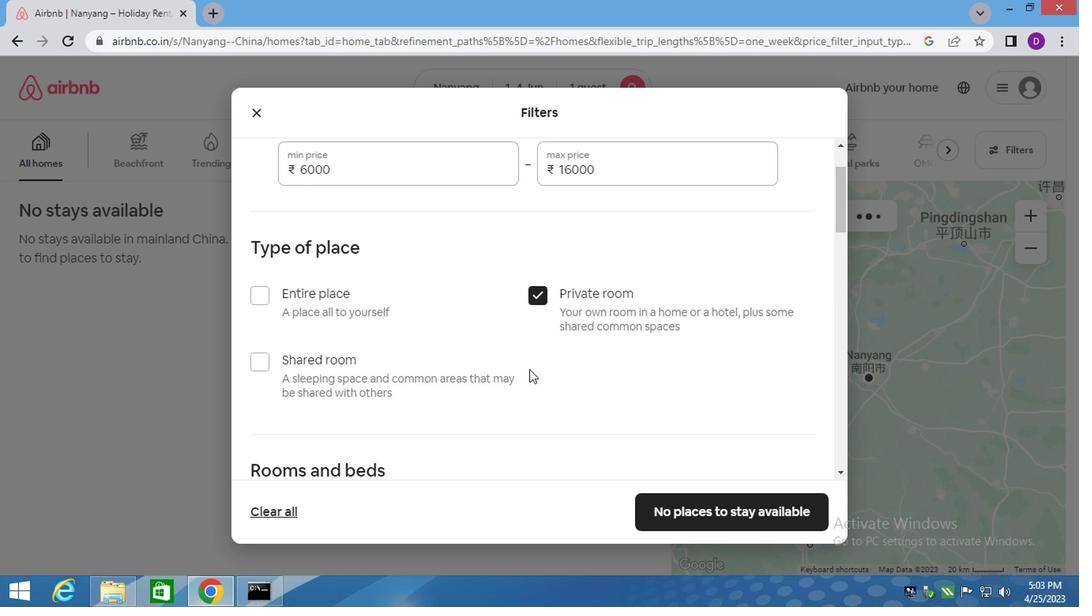 
Action: Mouse moved to (449, 398)
Screenshot: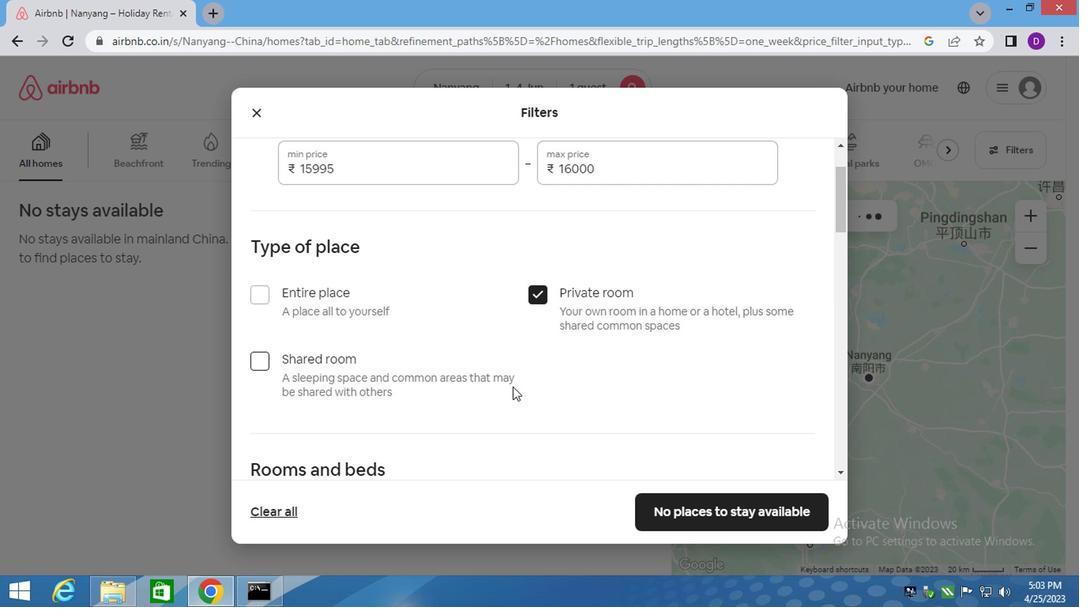 
Action: Mouse scrolled (498, 390) with delta (0, -1)
Screenshot: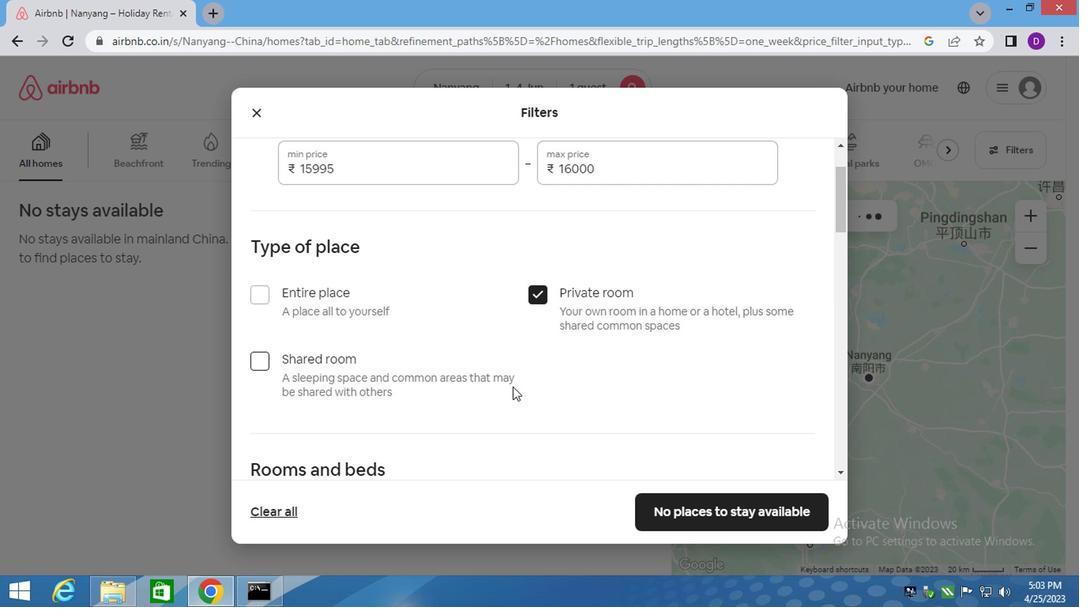 
Action: Mouse moved to (344, 232)
Screenshot: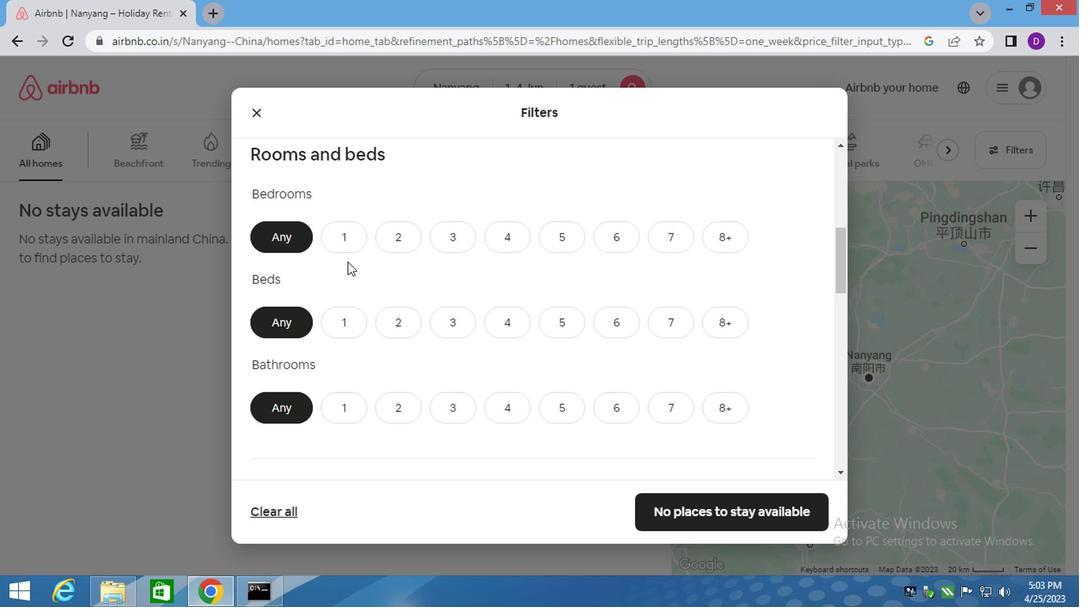 
Action: Mouse pressed left at (344, 232)
Screenshot: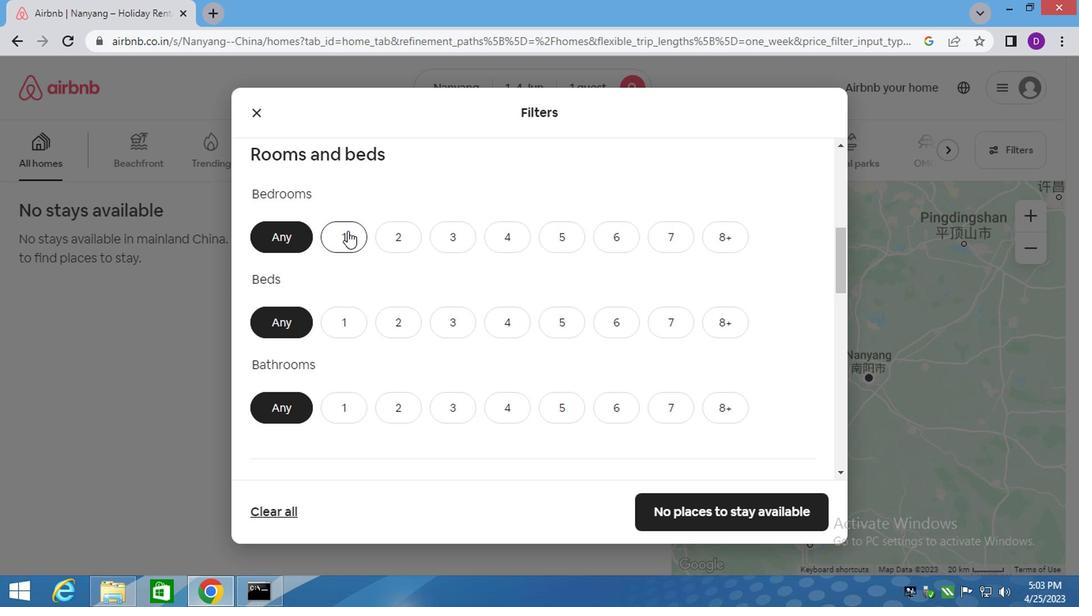 
Action: Mouse moved to (337, 308)
Screenshot: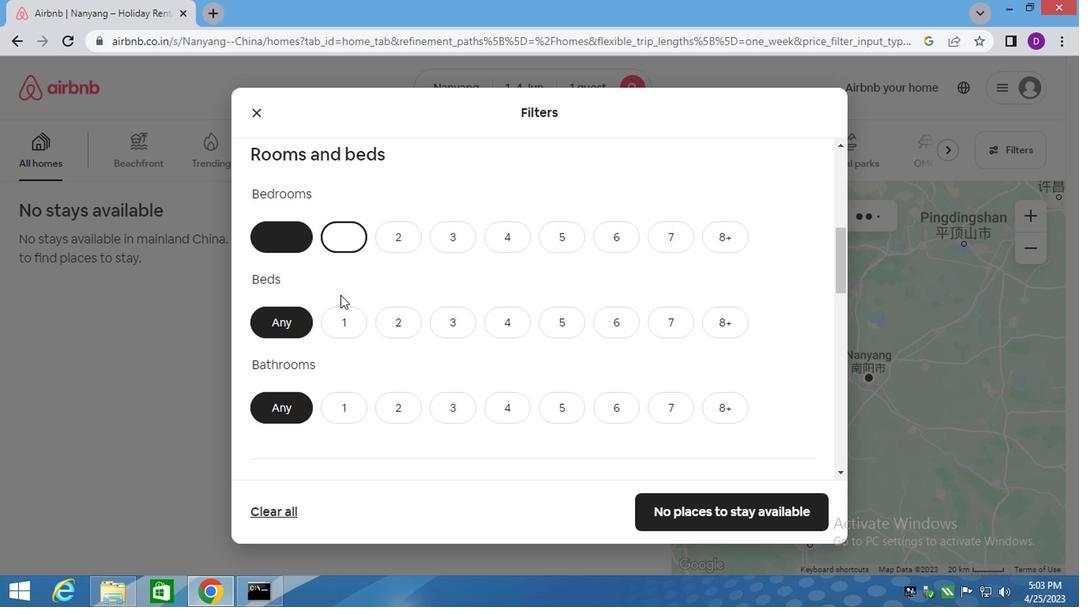 
Action: Mouse pressed left at (337, 308)
Screenshot: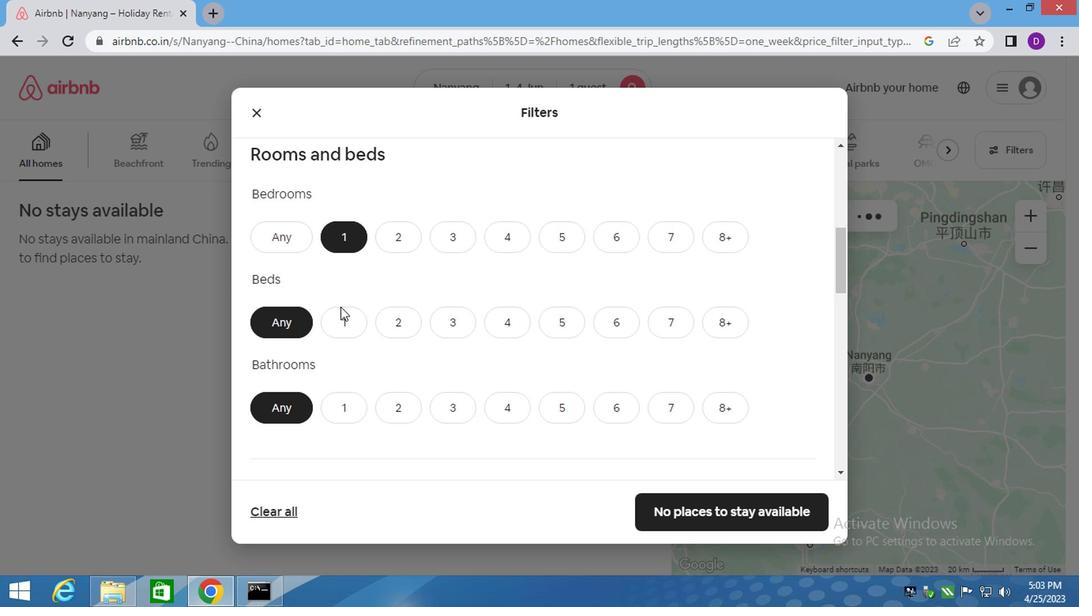 
Action: Mouse moved to (346, 408)
Screenshot: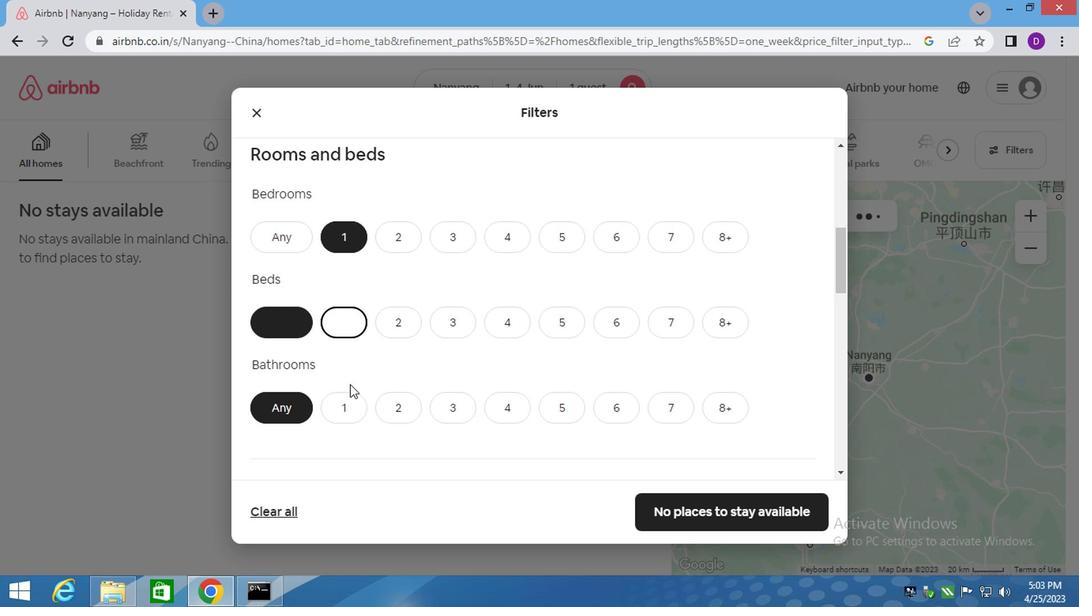 
Action: Mouse pressed left at (346, 408)
Screenshot: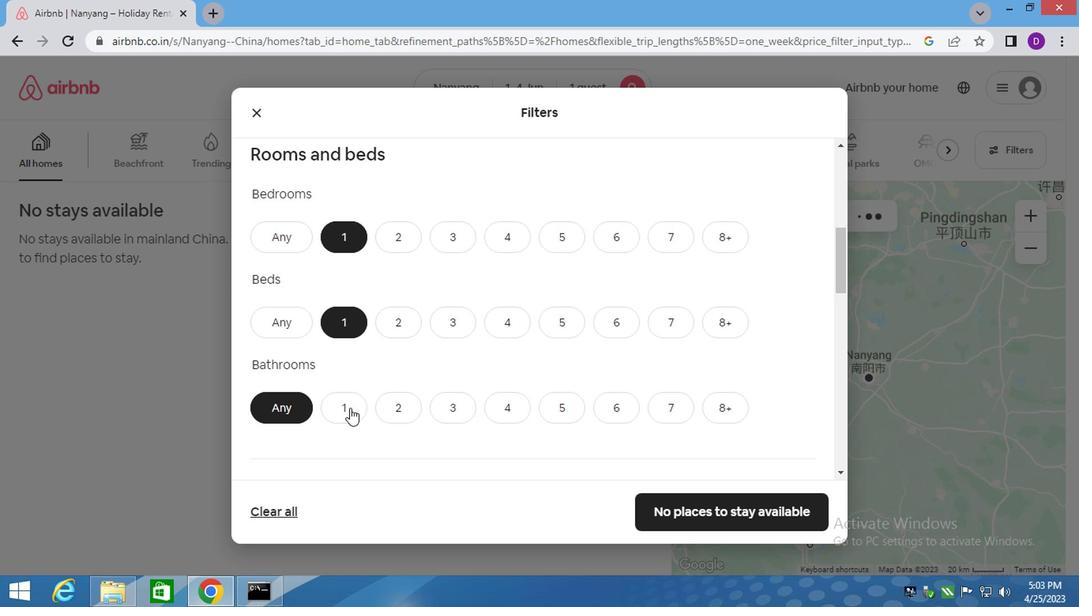 
Action: Mouse moved to (500, 353)
Screenshot: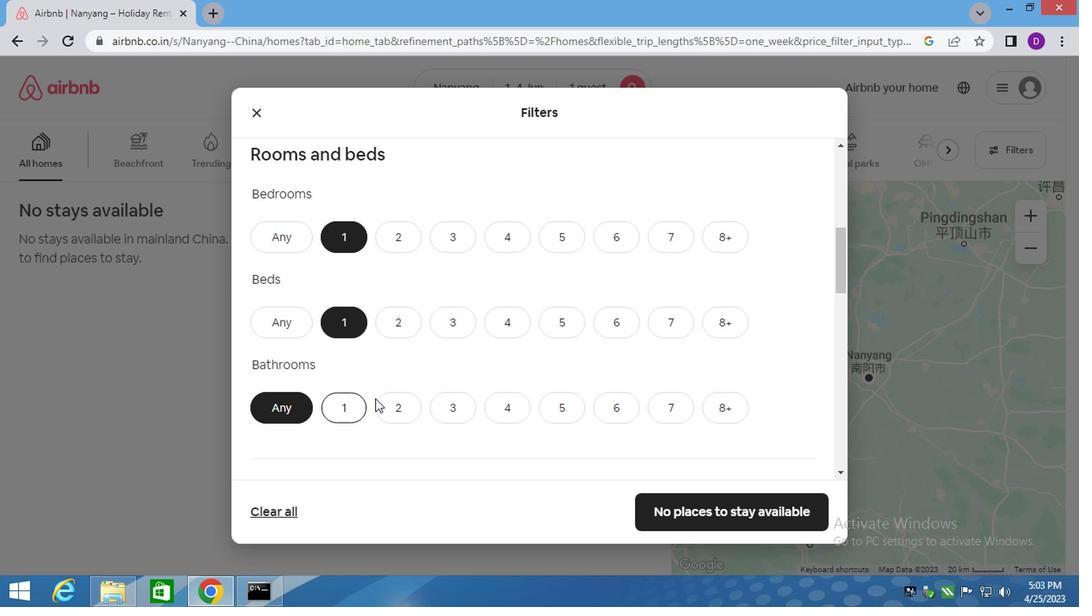 
Action: Mouse scrolled (500, 352) with delta (0, -1)
Screenshot: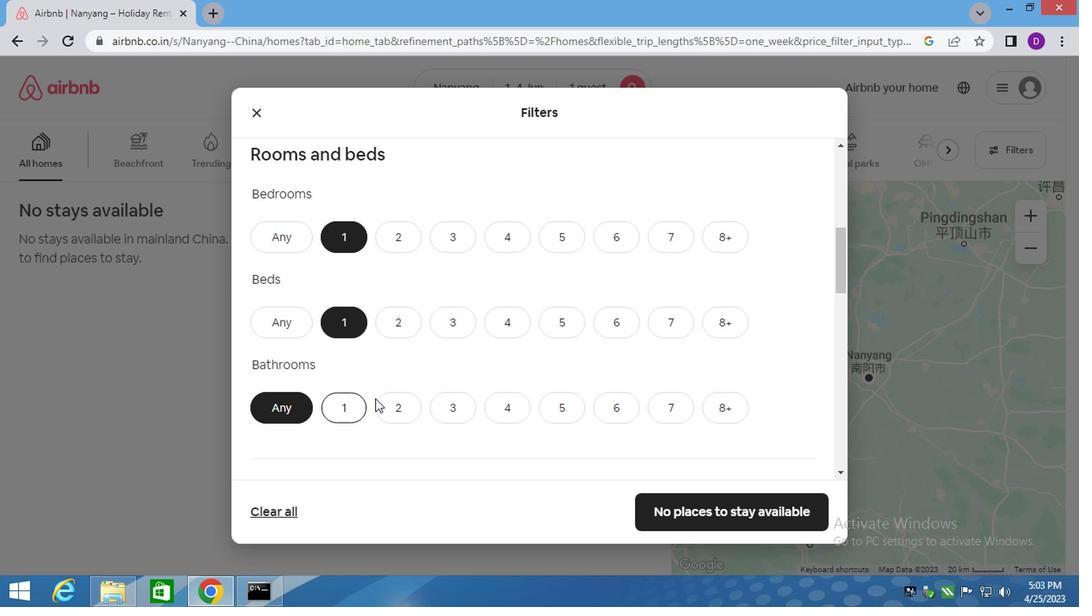 
Action: Mouse scrolled (500, 352) with delta (0, -1)
Screenshot: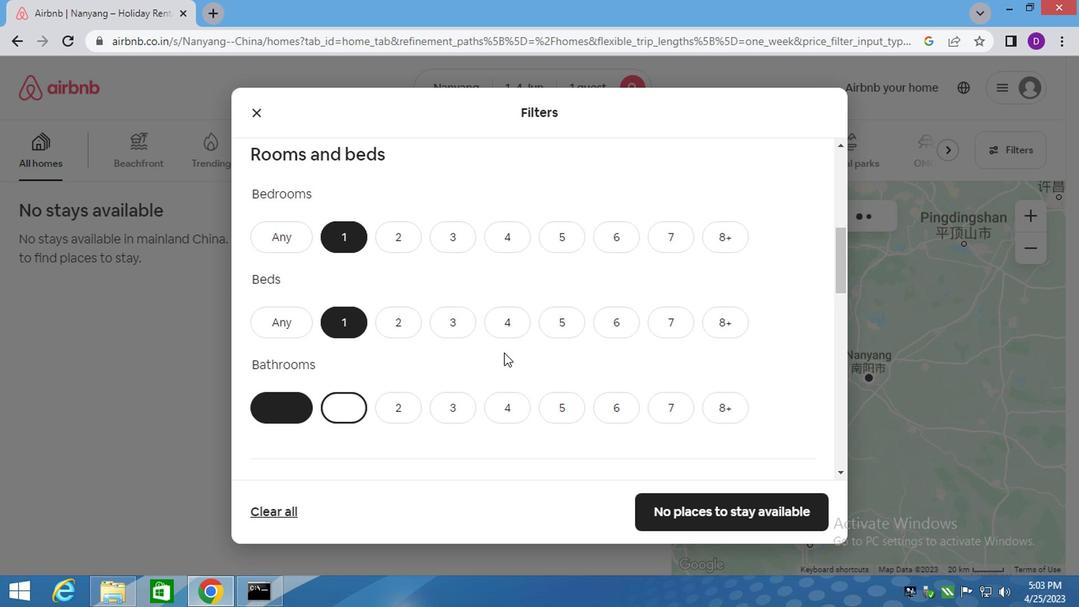 
Action: Mouse moved to (500, 353)
Screenshot: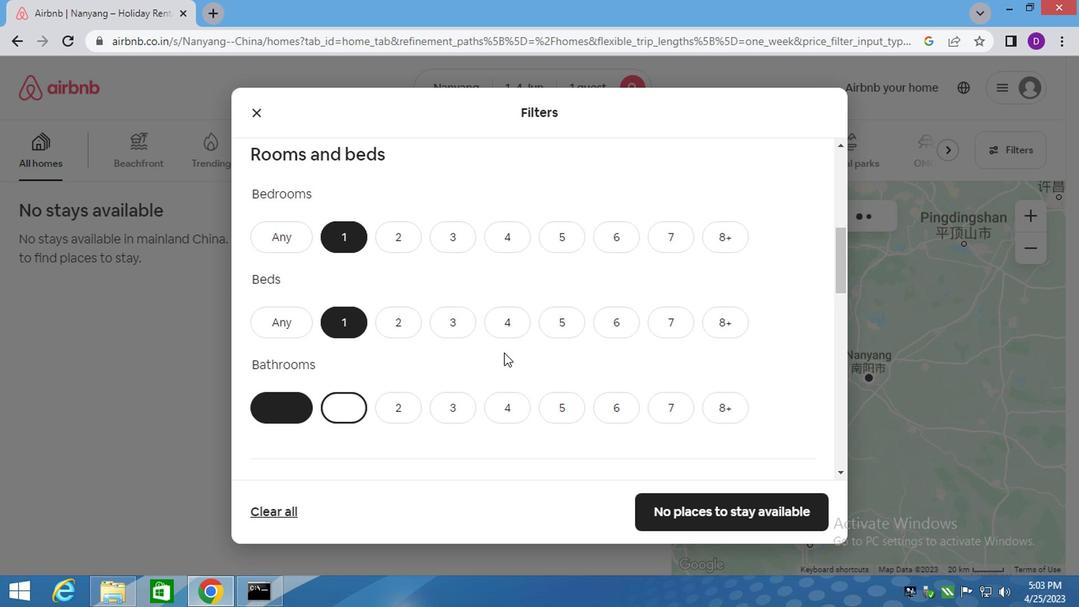 
Action: Mouse scrolled (500, 352) with delta (0, -1)
Screenshot: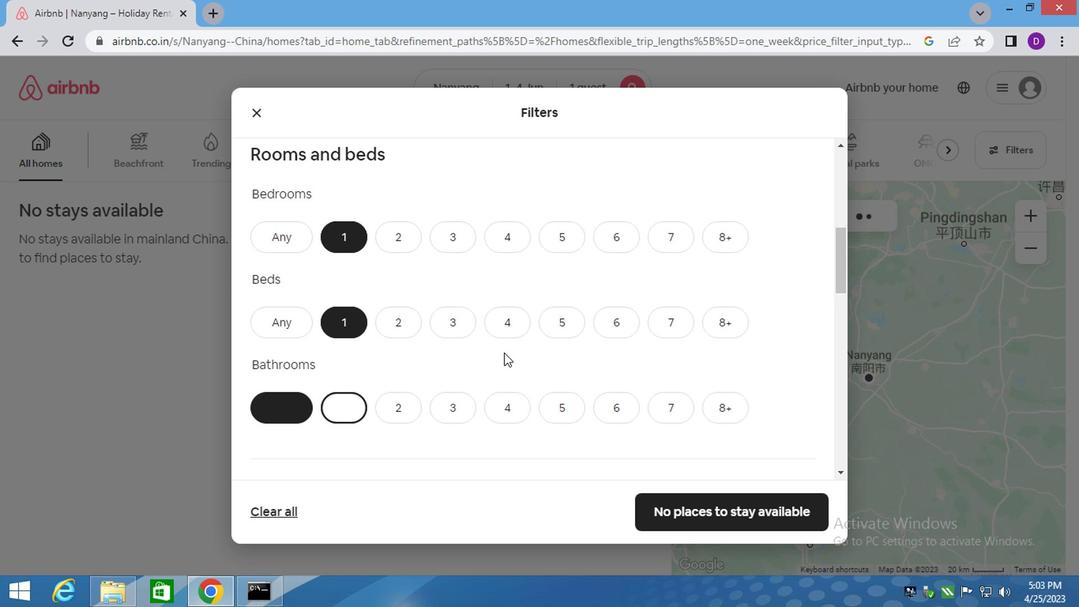 
Action: Mouse moved to (503, 353)
Screenshot: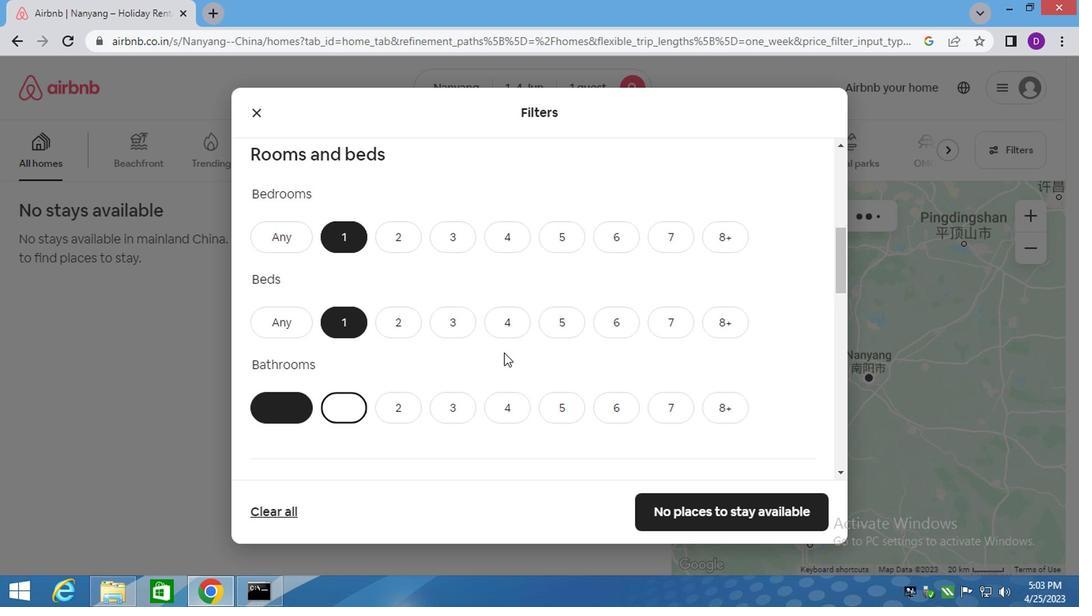 
Action: Mouse scrolled (502, 352) with delta (0, -1)
Screenshot: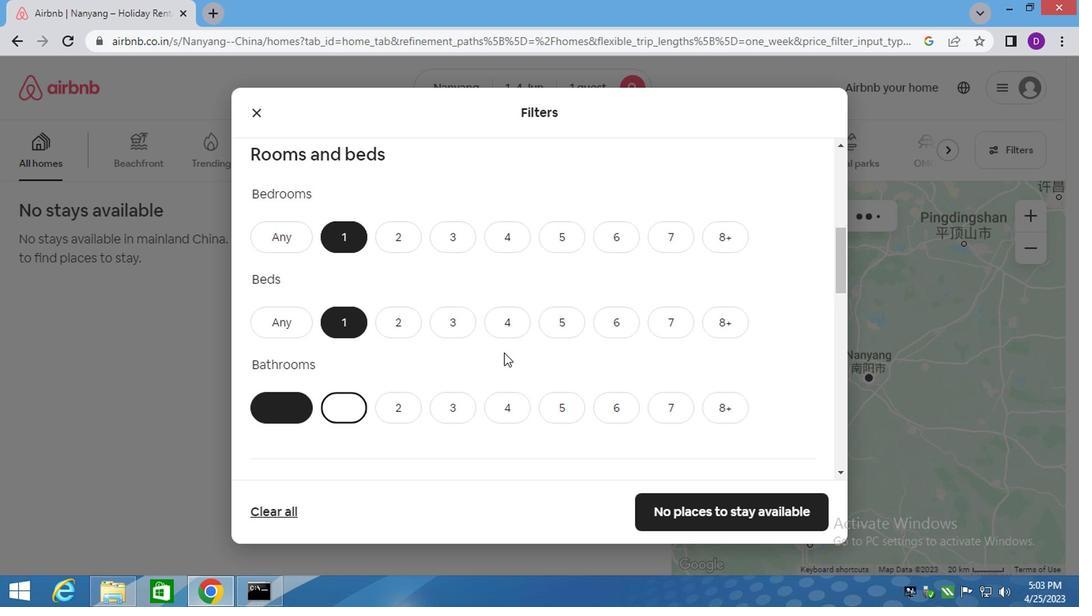 
Action: Mouse moved to (609, 362)
Screenshot: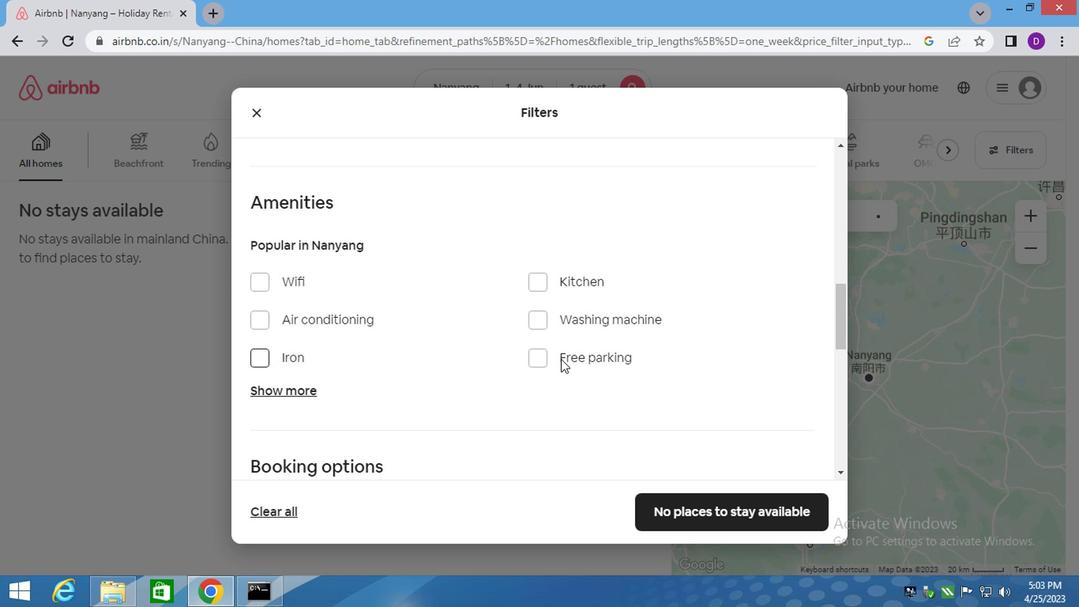 
Action: Mouse scrolled (609, 362) with delta (0, 0)
Screenshot: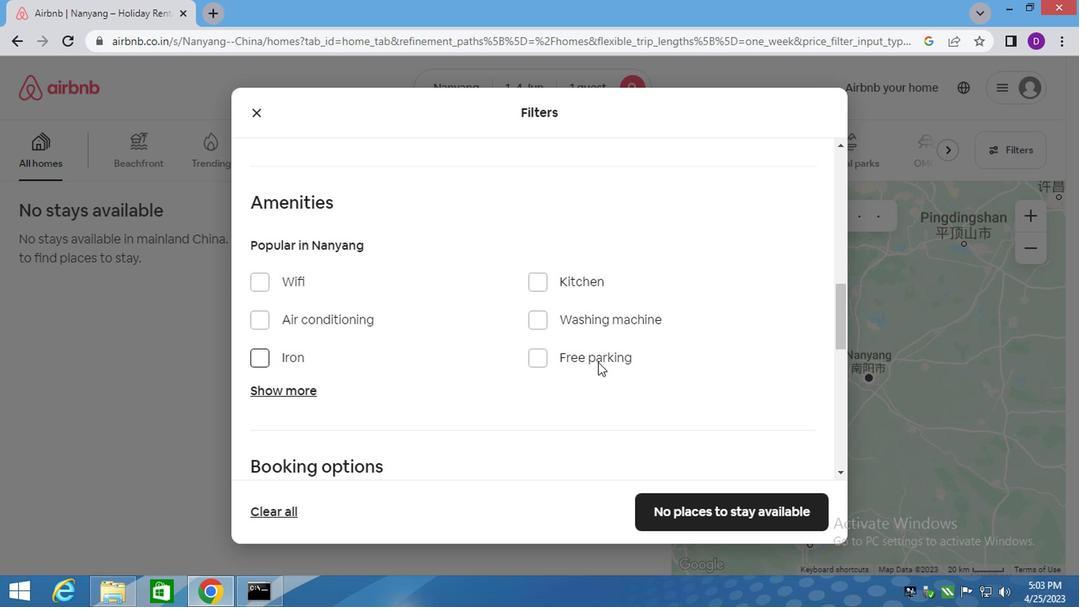 
Action: Mouse scrolled (609, 362) with delta (0, 0)
Screenshot: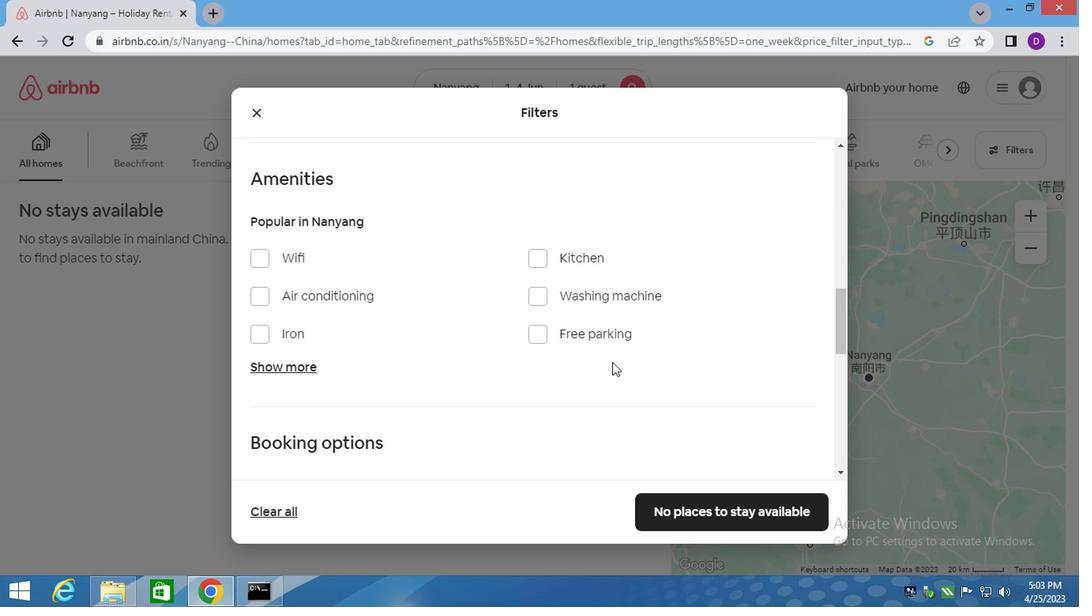 
Action: Mouse scrolled (609, 362) with delta (0, 0)
Screenshot: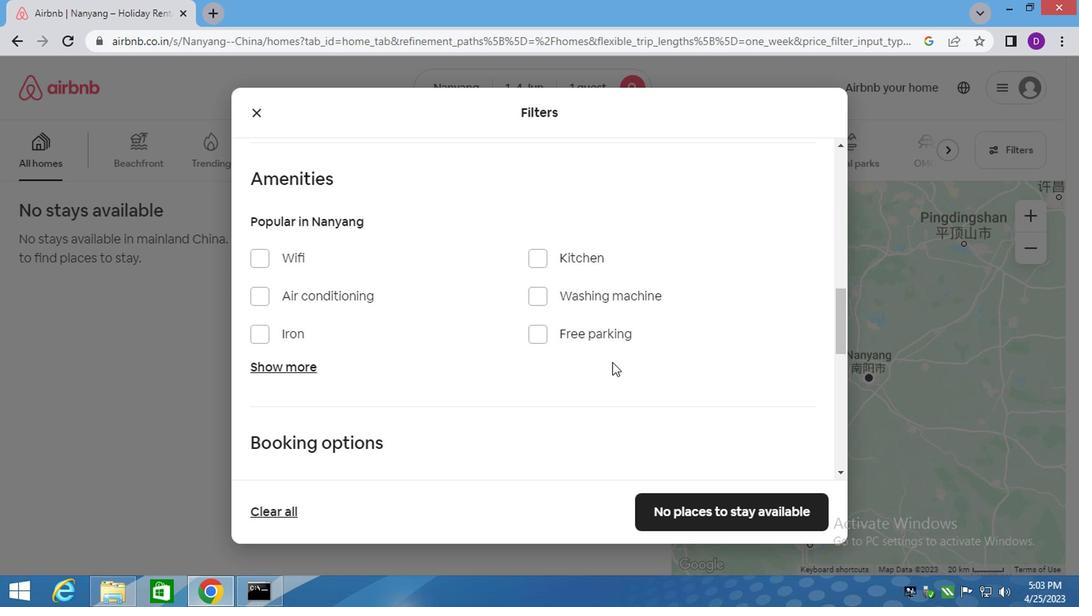 
Action: Mouse scrolled (609, 362) with delta (0, 0)
Screenshot: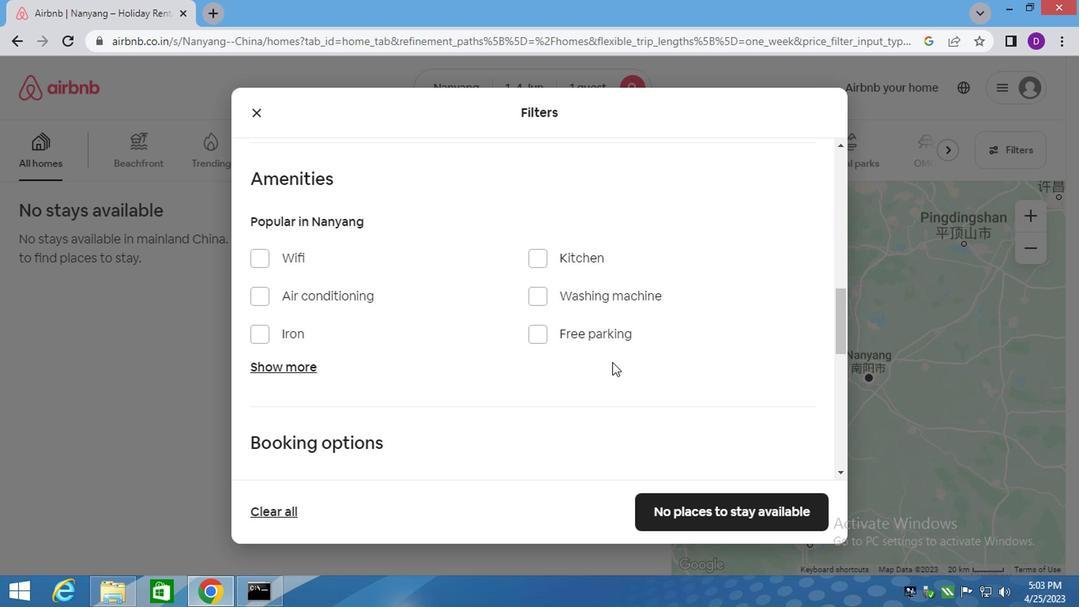 
Action: Mouse moved to (772, 235)
Screenshot: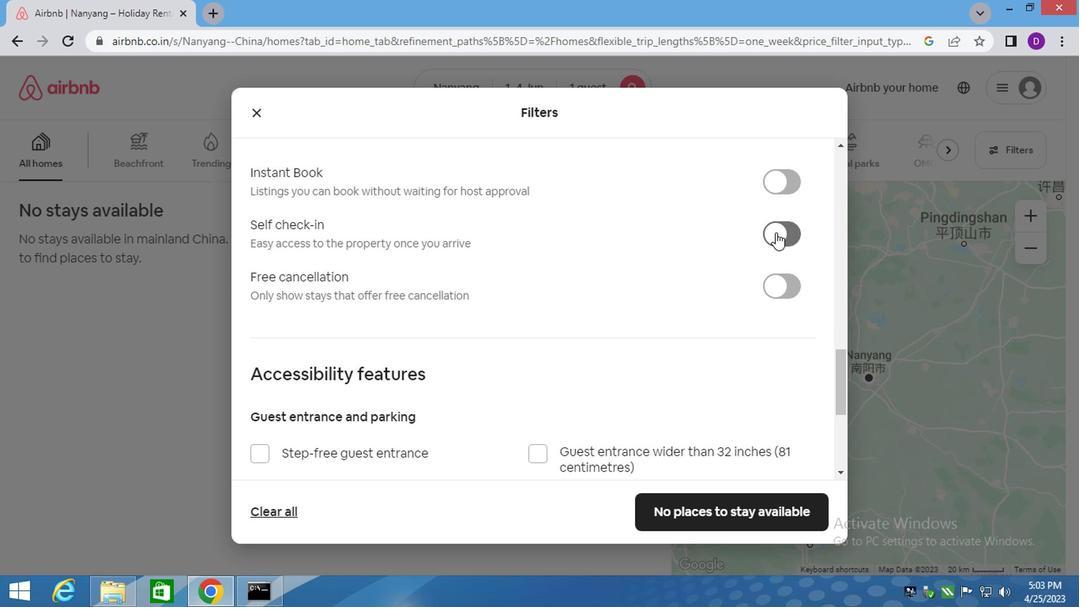 
Action: Mouse pressed left at (772, 235)
Screenshot: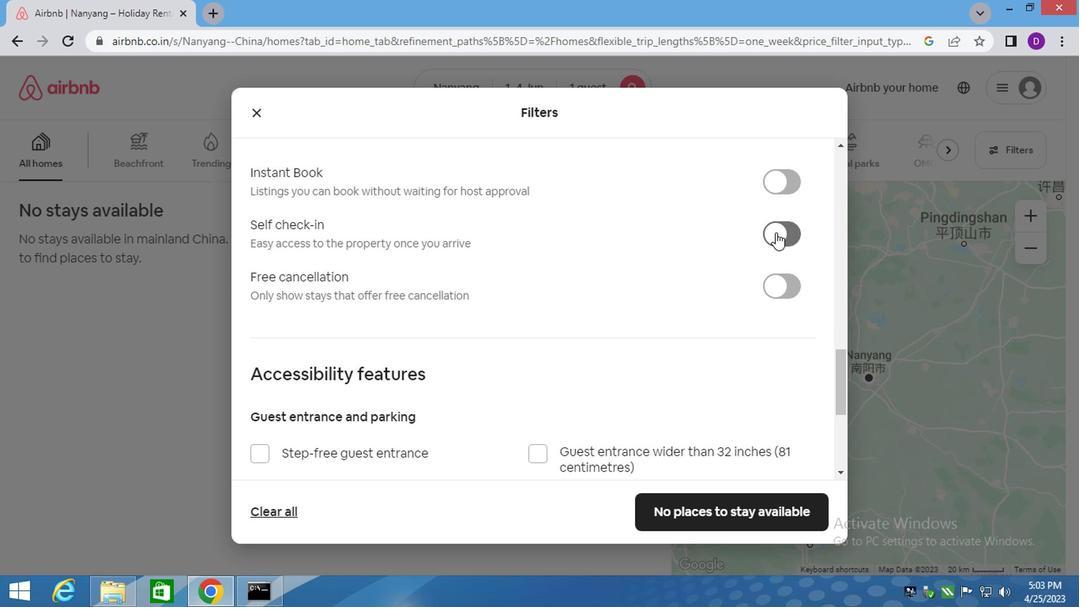 
Action: Mouse moved to (756, 397)
Screenshot: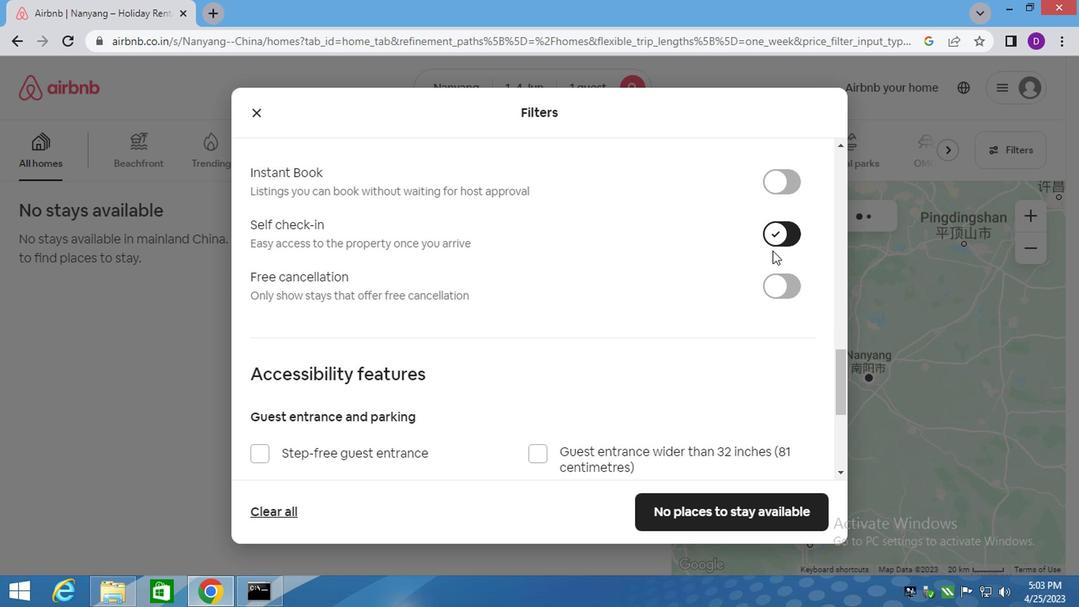 
Action: Mouse scrolled (758, 391) with delta (0, 0)
Screenshot: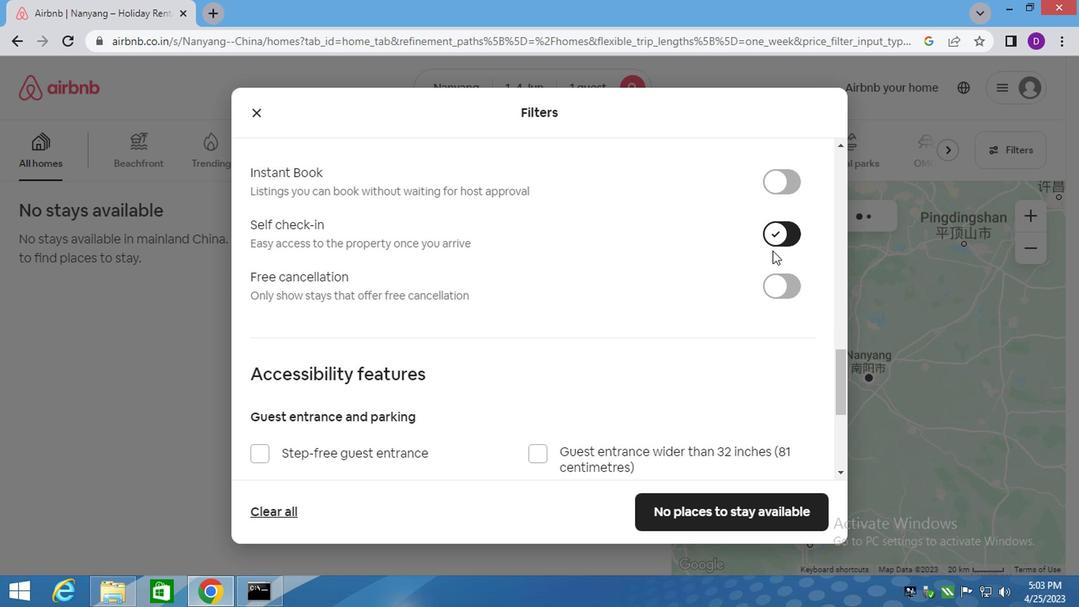 
Action: Mouse moved to (756, 398)
Screenshot: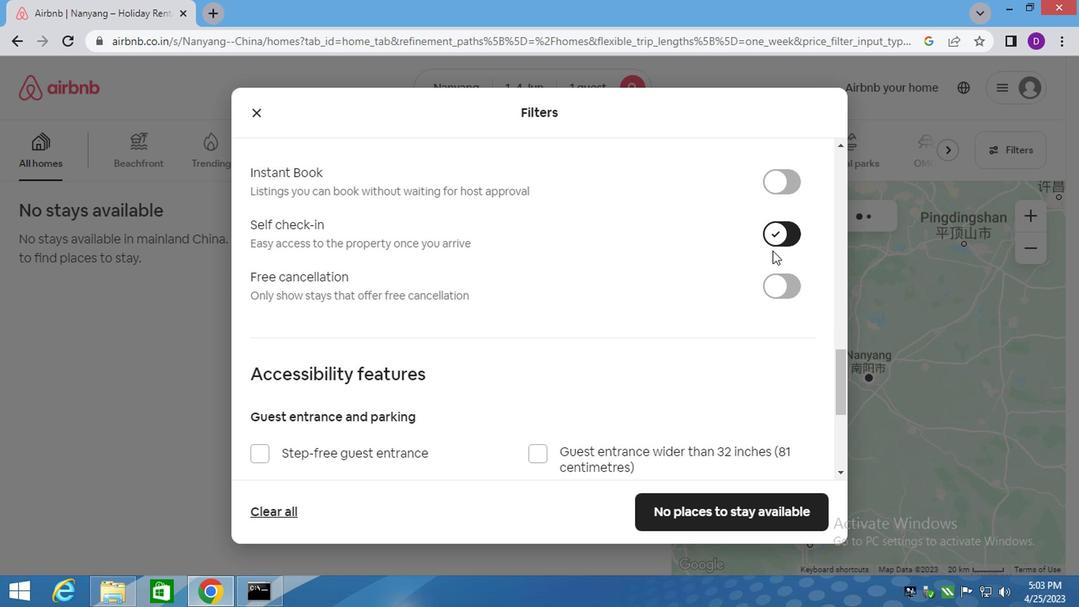 
Action: Mouse scrolled (758, 395) with delta (0, 0)
Screenshot: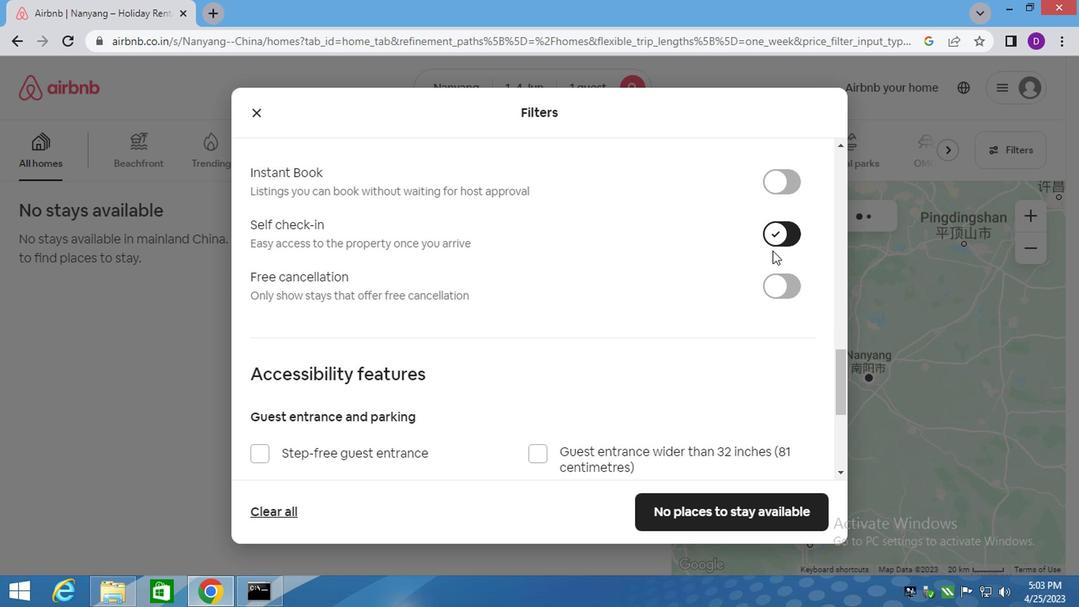 
Action: Mouse scrolled (756, 396) with delta (0, -1)
Screenshot: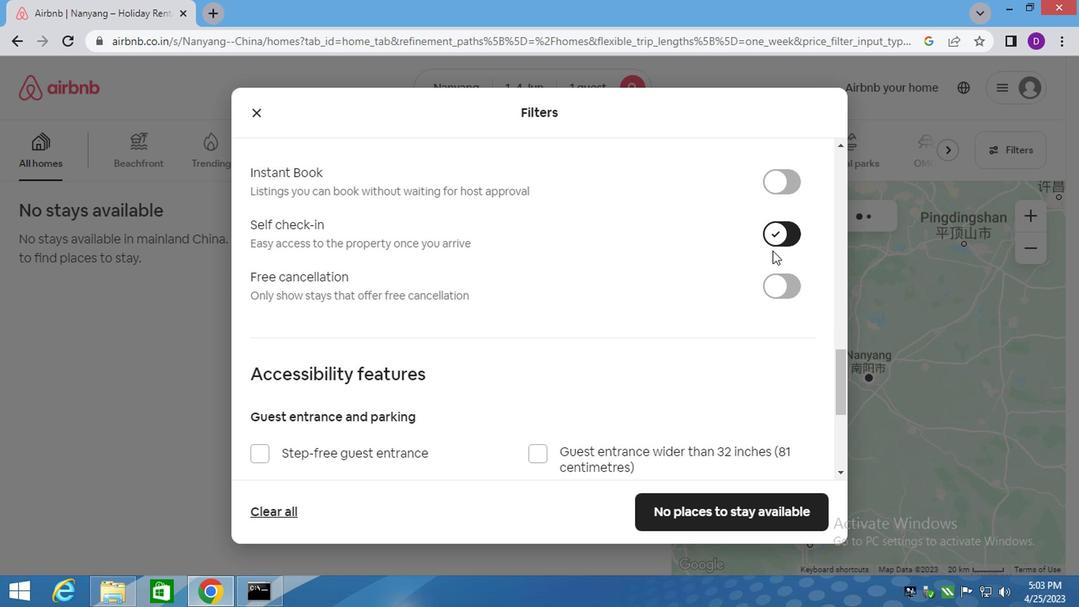 
Action: Mouse moved to (756, 399)
Screenshot: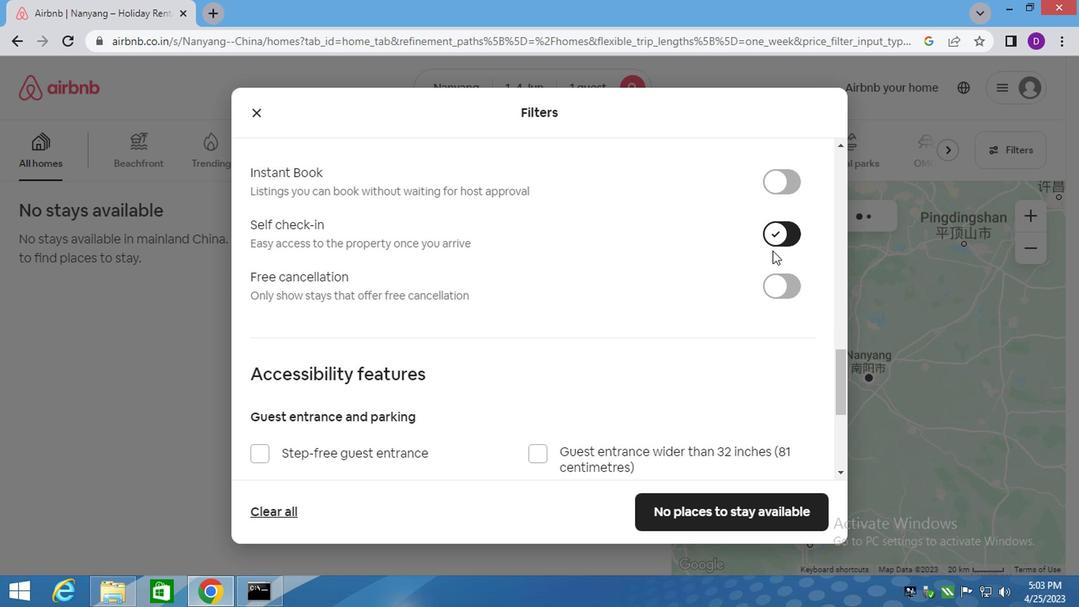 
Action: Mouse scrolled (756, 398) with delta (0, -1)
Screenshot: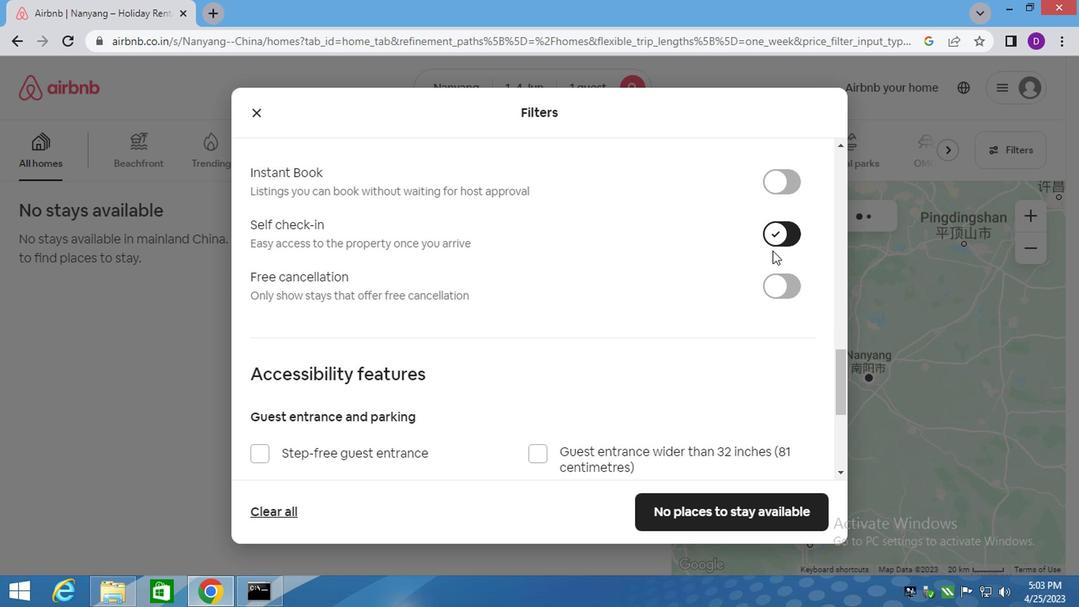 
Action: Mouse moved to (706, 514)
Screenshot: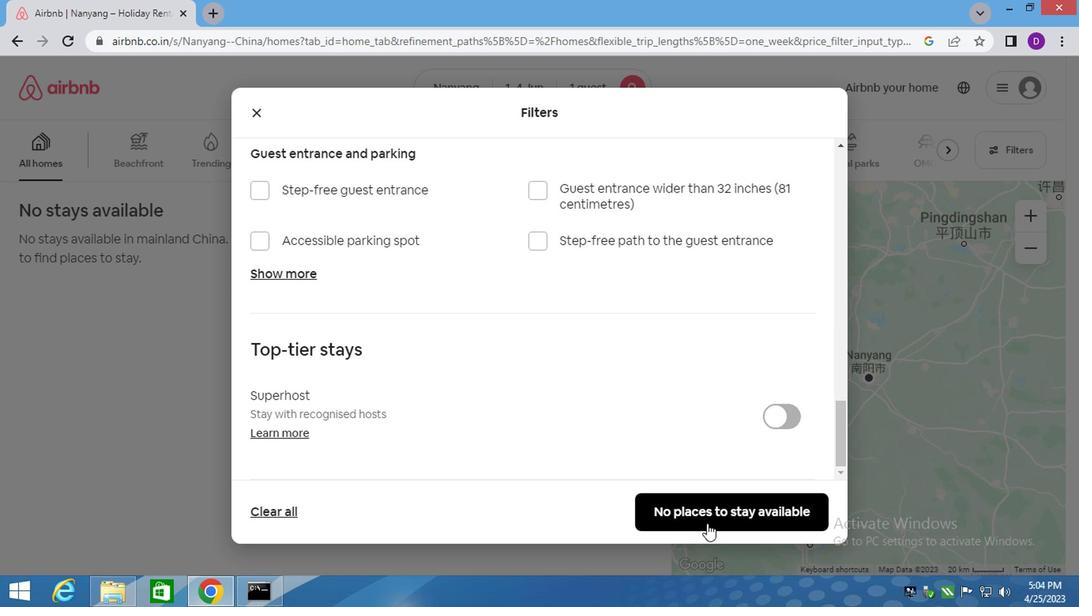 
Action: Mouse pressed left at (706, 514)
Screenshot: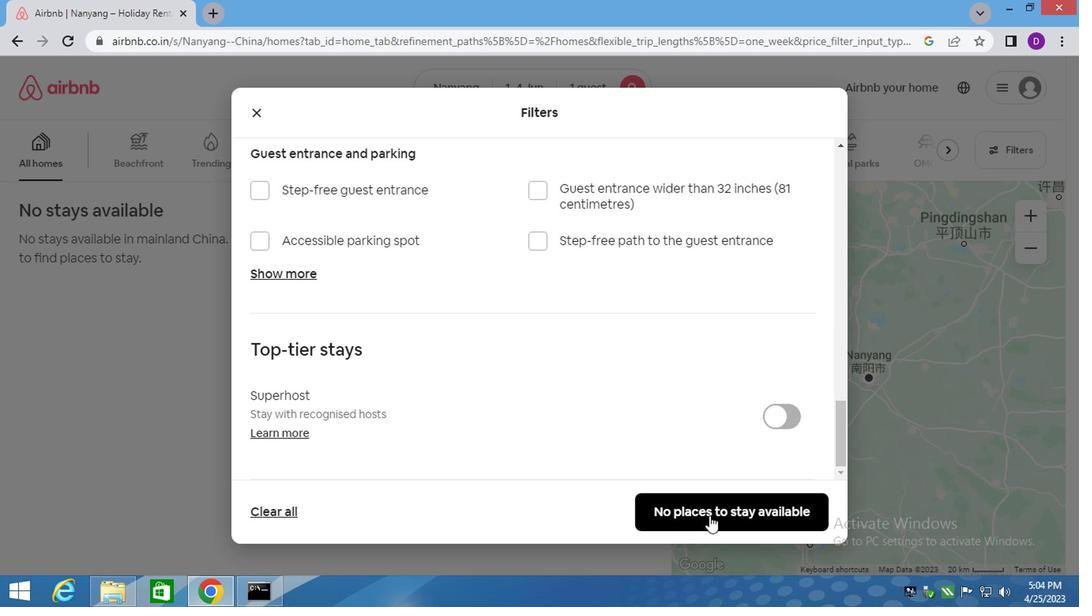 
Action: Mouse moved to (655, 504)
Screenshot: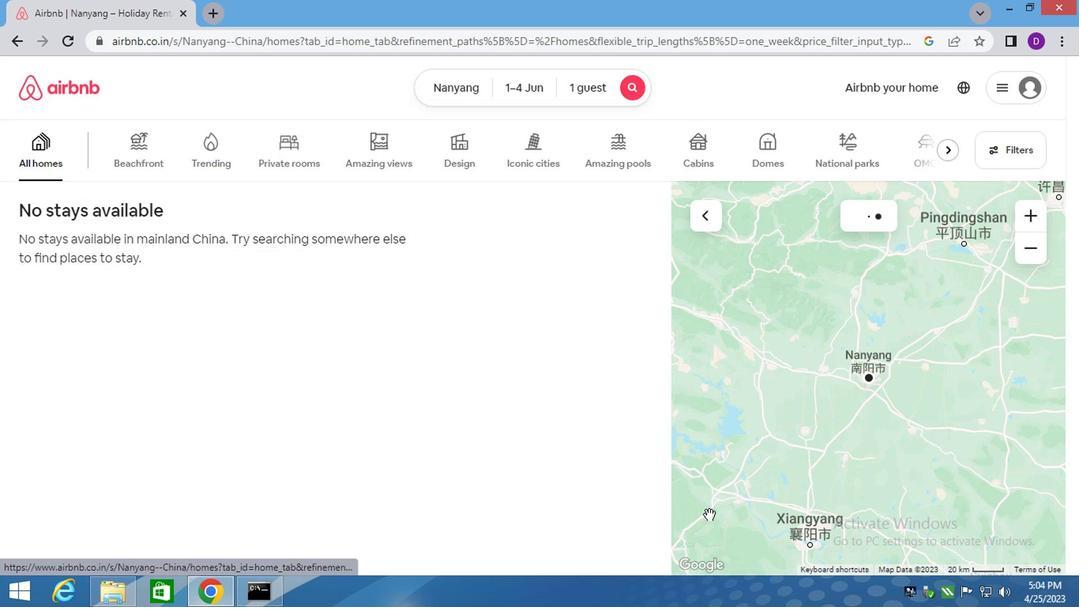 
